 Task: Create a due date automation trigger when advanced on, on the monday after a card is due add fields with custom field "Resume" set to a date less than 1 working days ago at 11:00 AM.
Action: Mouse moved to (1154, 89)
Screenshot: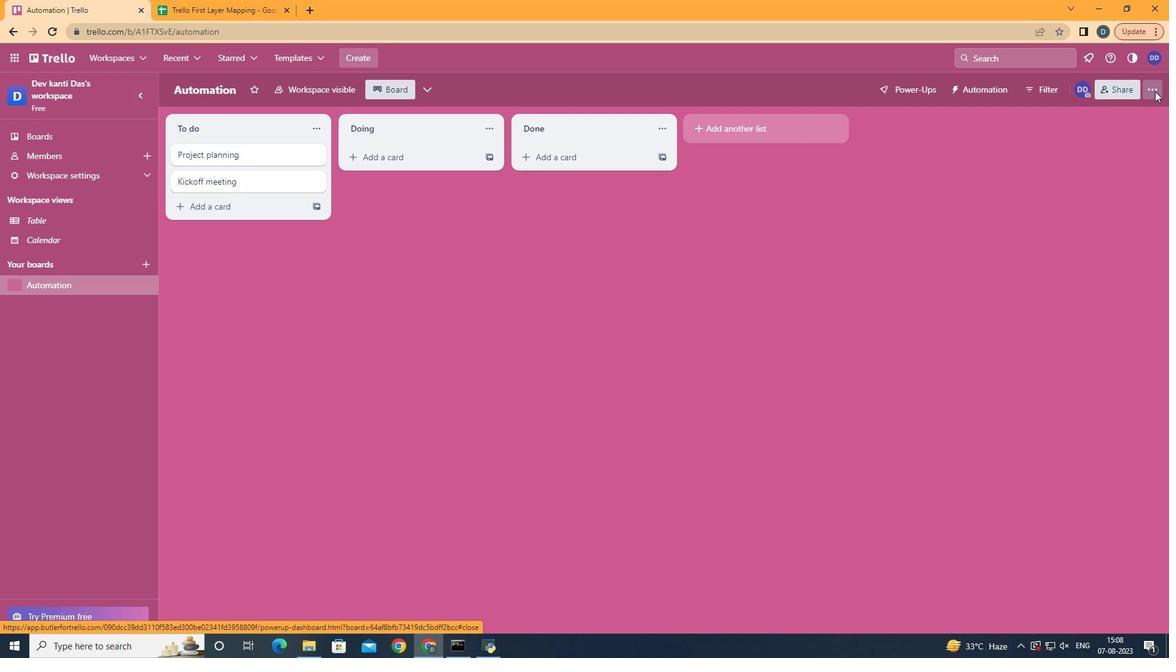 
Action: Mouse pressed left at (1154, 89)
Screenshot: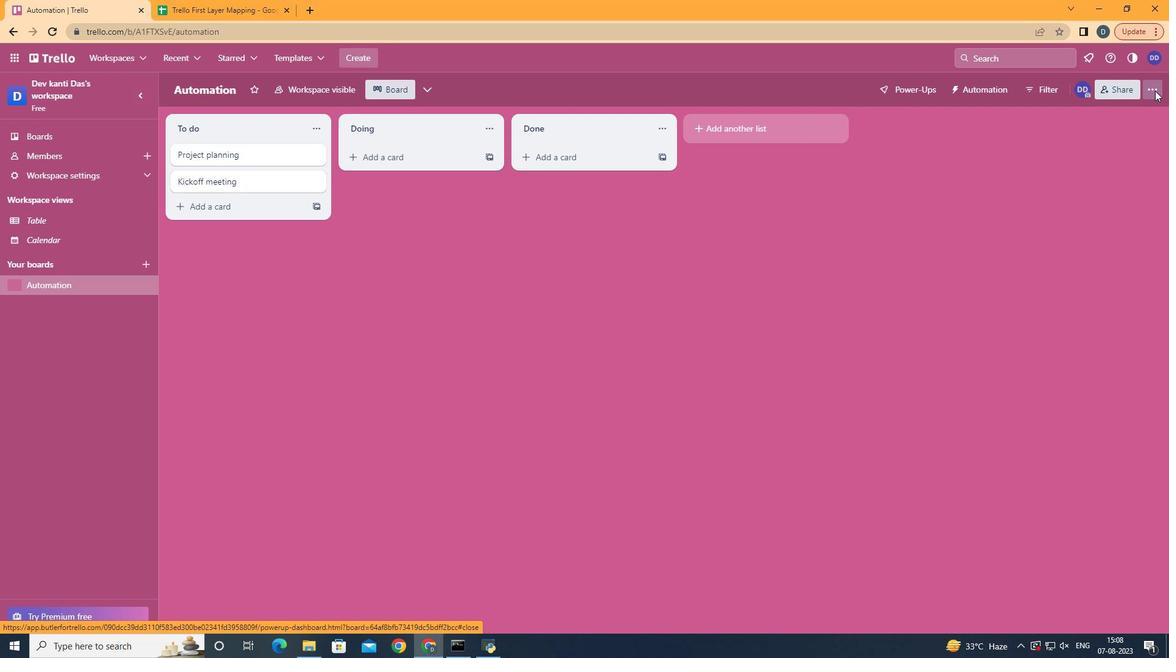 
Action: Mouse moved to (1063, 255)
Screenshot: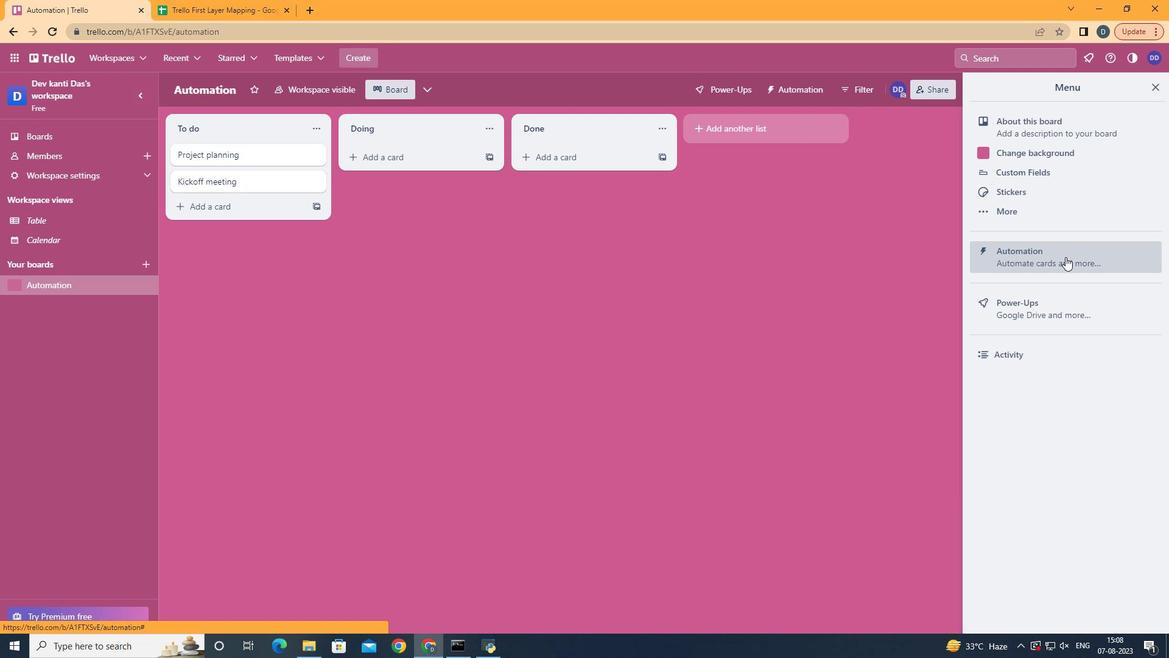 
Action: Mouse pressed left at (1063, 255)
Screenshot: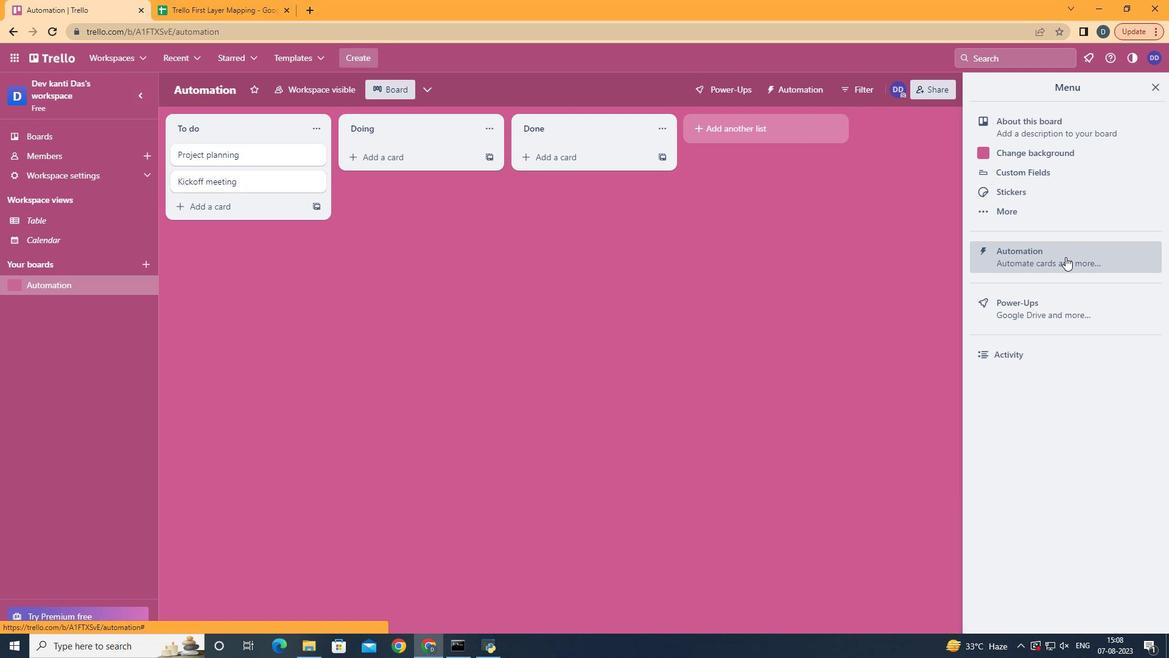 
Action: Mouse moved to (204, 241)
Screenshot: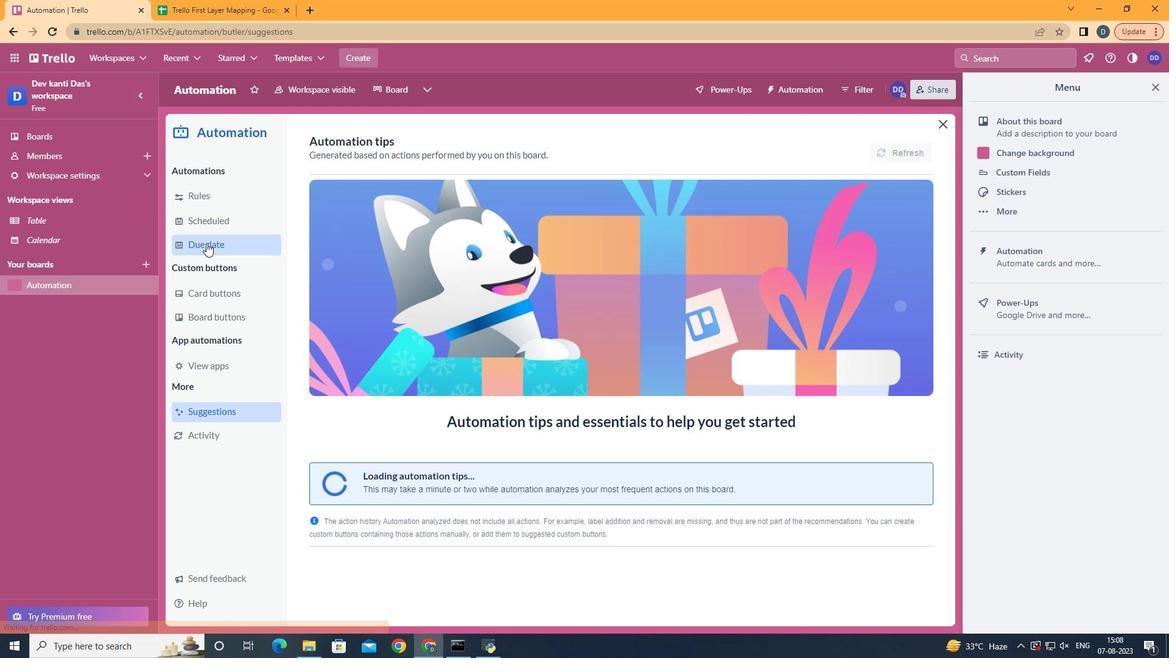 
Action: Mouse pressed left at (204, 241)
Screenshot: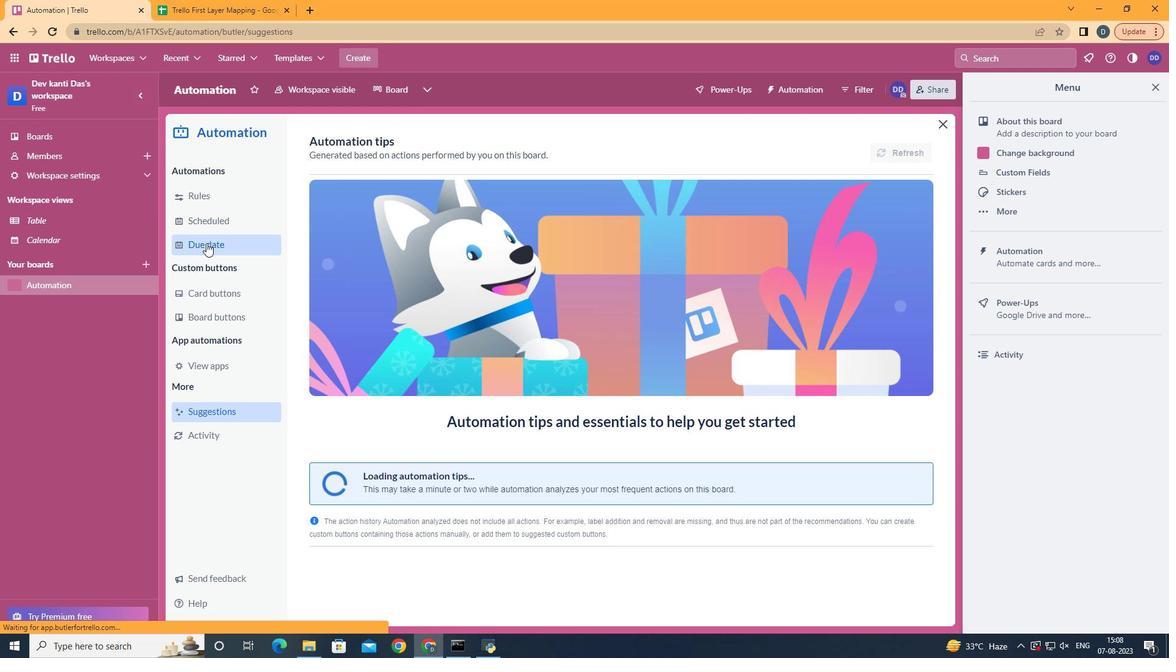 
Action: Mouse moved to (860, 143)
Screenshot: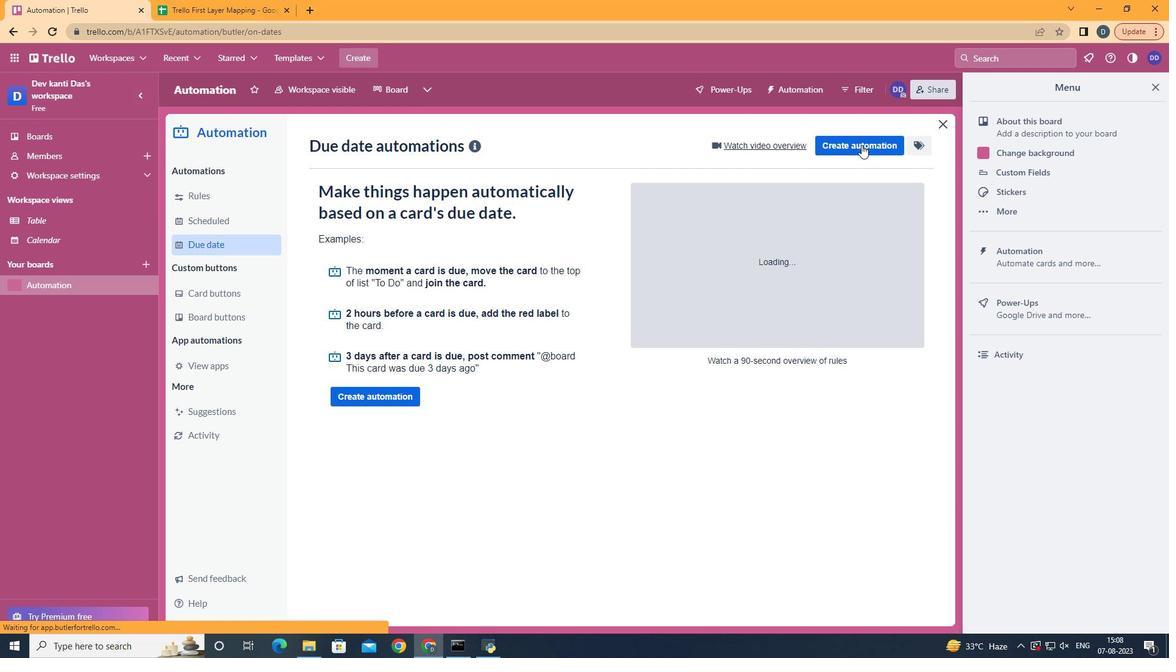 
Action: Mouse pressed left at (860, 143)
Screenshot: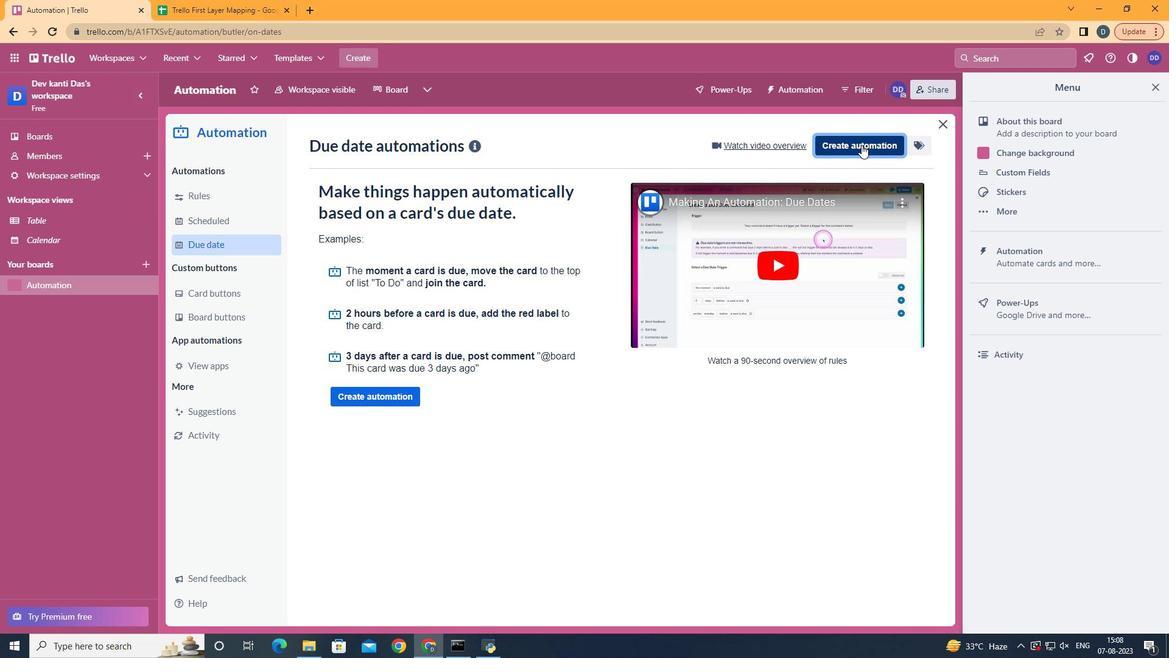 
Action: Mouse moved to (631, 247)
Screenshot: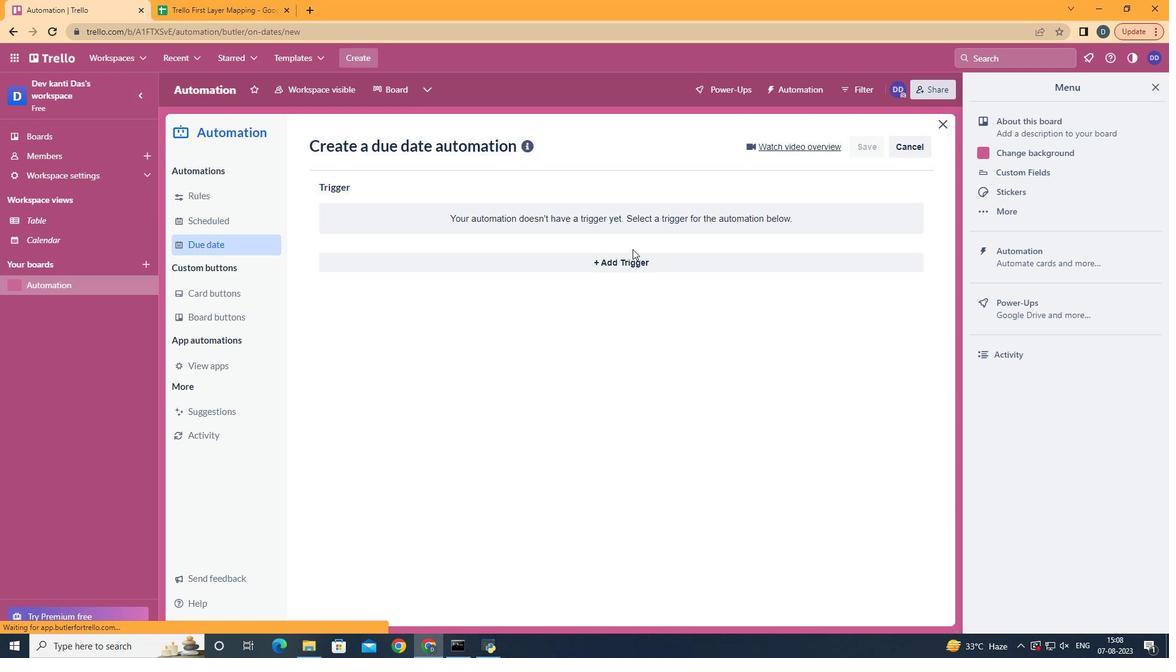 
Action: Mouse pressed left at (631, 247)
Screenshot: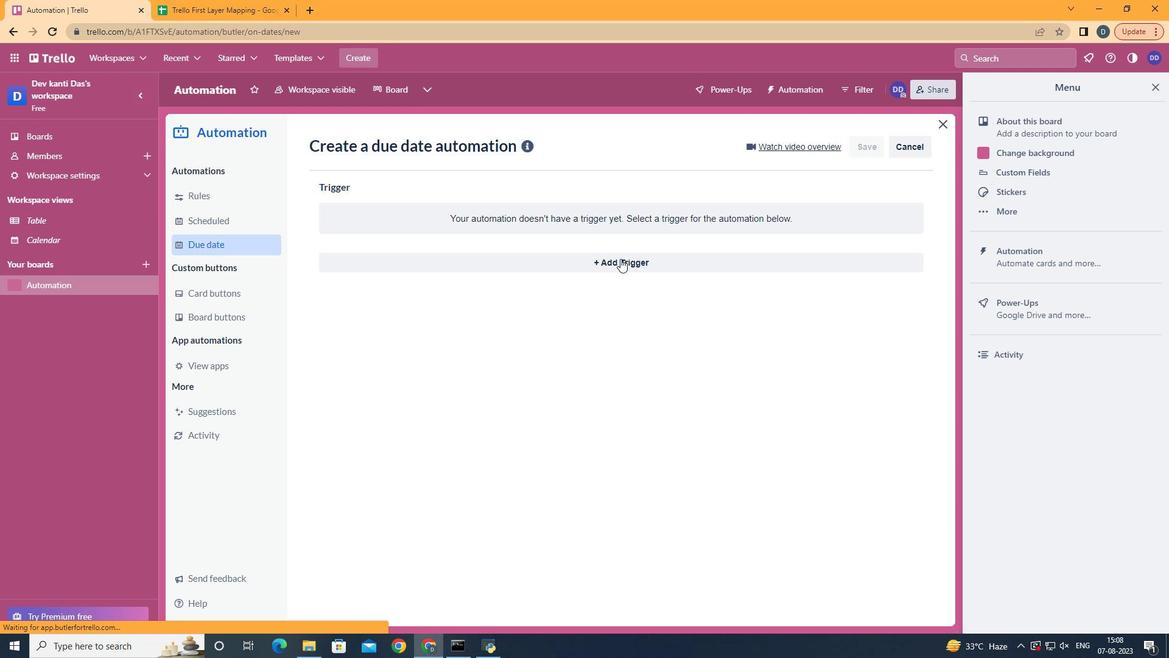 
Action: Mouse moved to (619, 258)
Screenshot: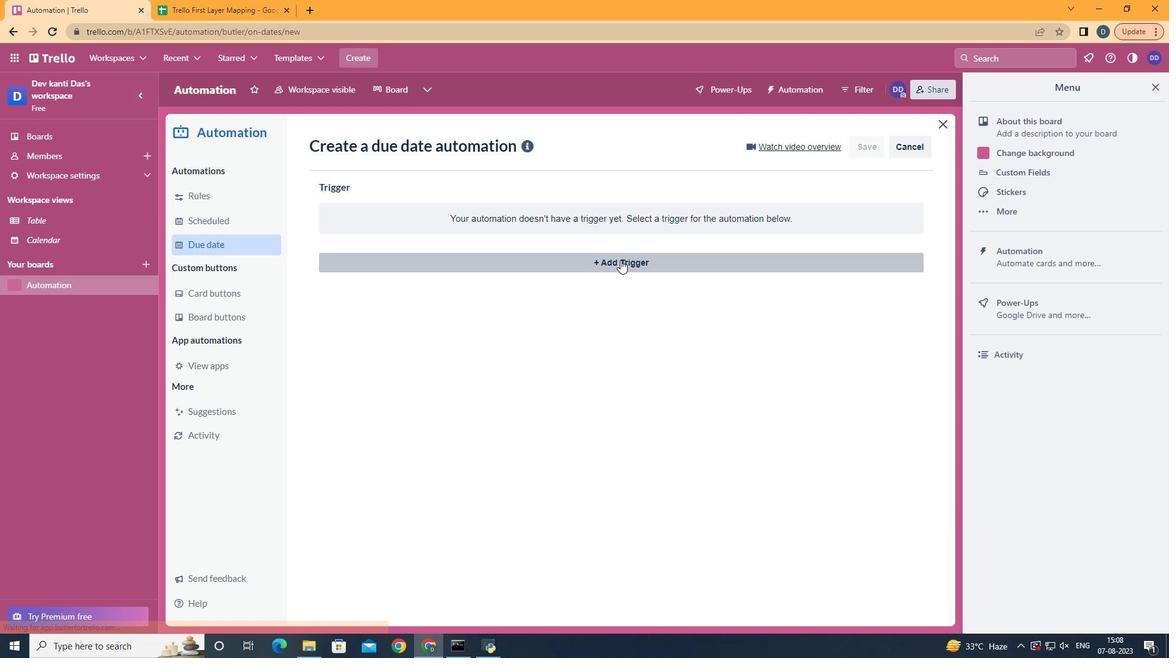 
Action: Mouse pressed left at (619, 258)
Screenshot: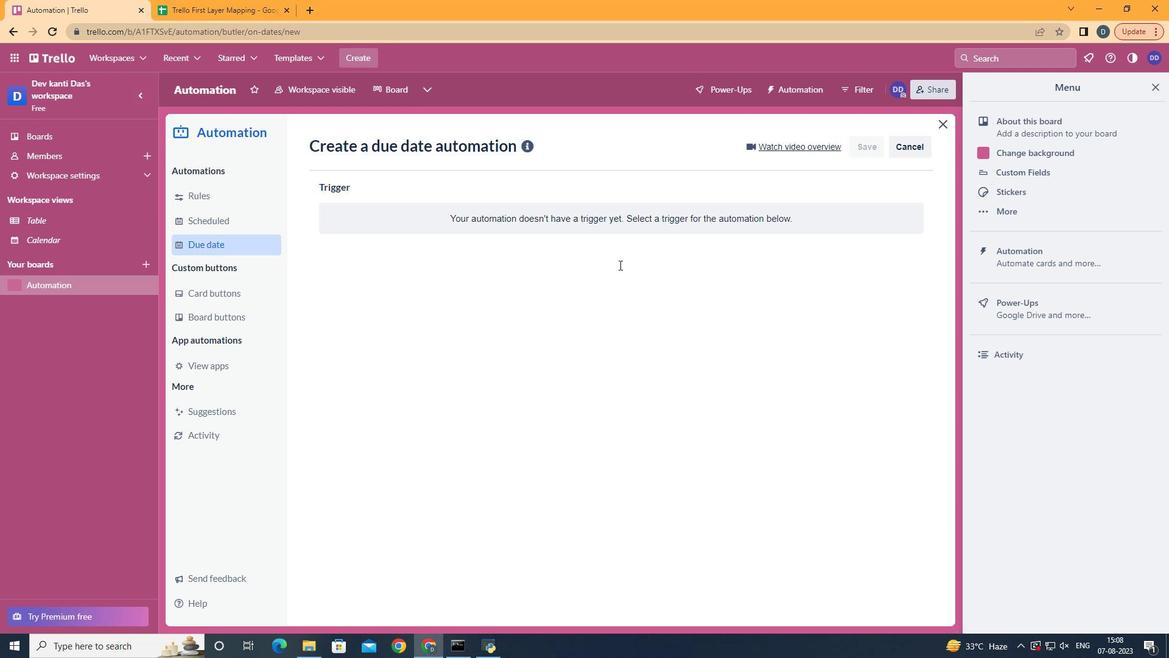 
Action: Mouse moved to (383, 315)
Screenshot: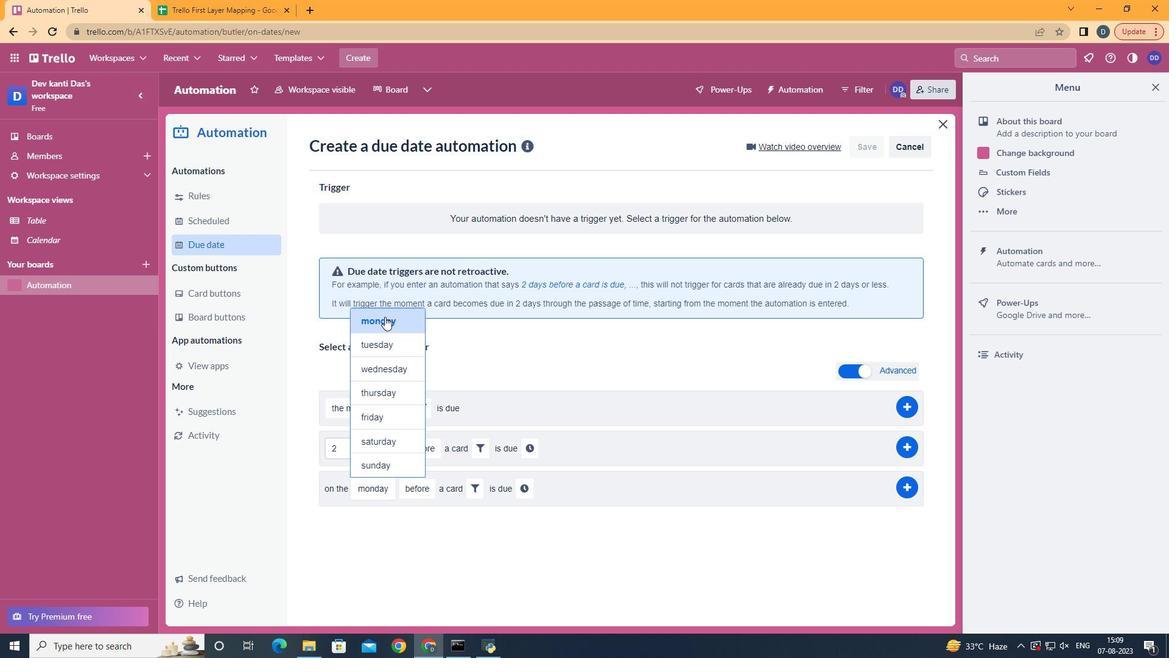
Action: Mouse pressed left at (383, 315)
Screenshot: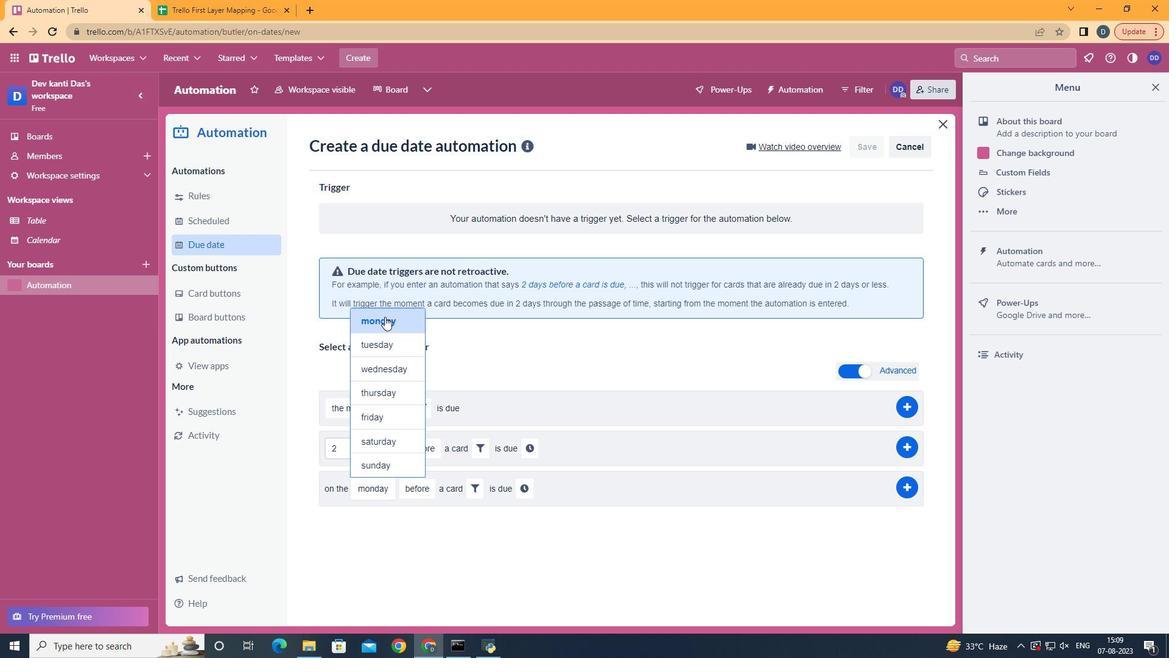 
Action: Mouse moved to (421, 528)
Screenshot: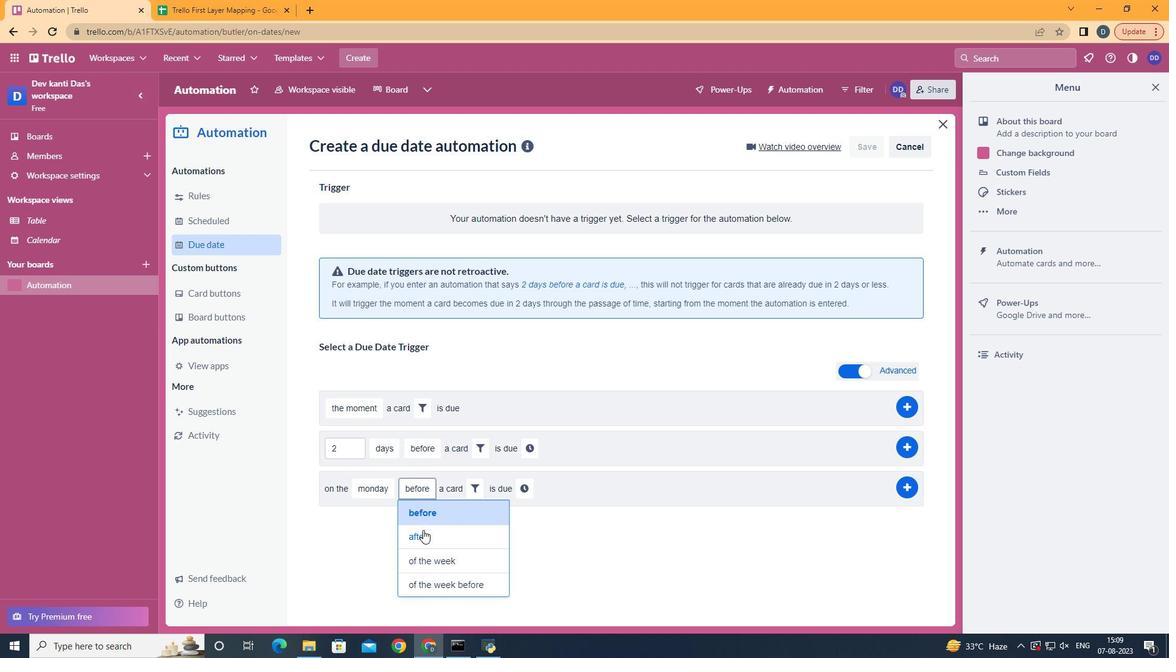
Action: Mouse pressed left at (421, 528)
Screenshot: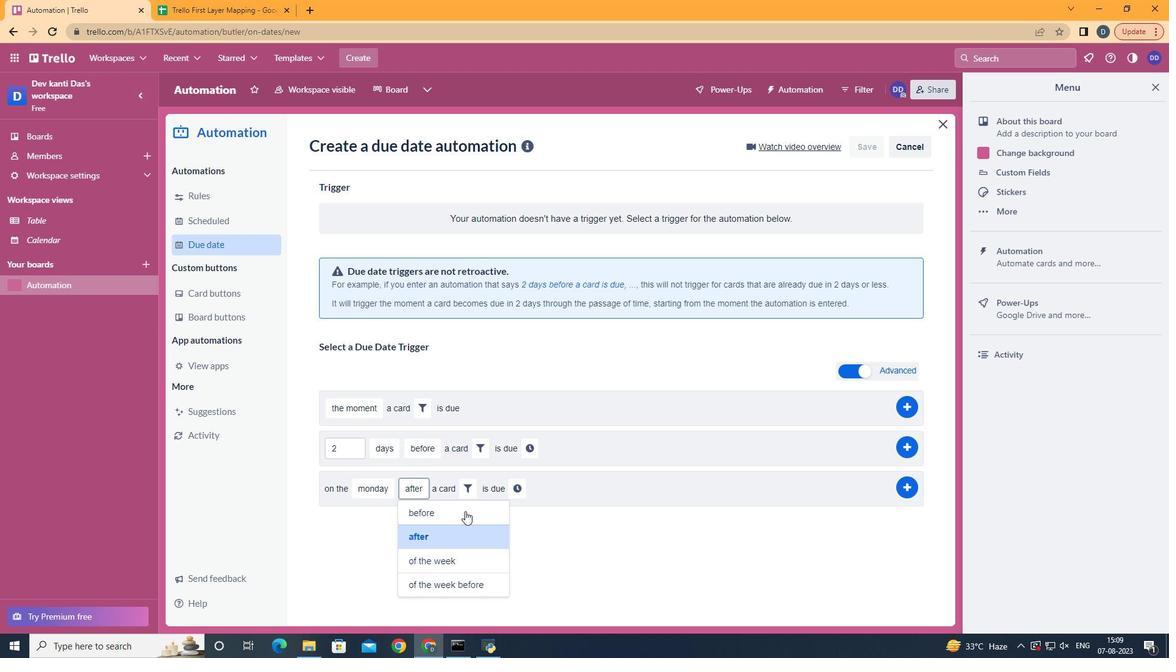 
Action: Mouse moved to (473, 495)
Screenshot: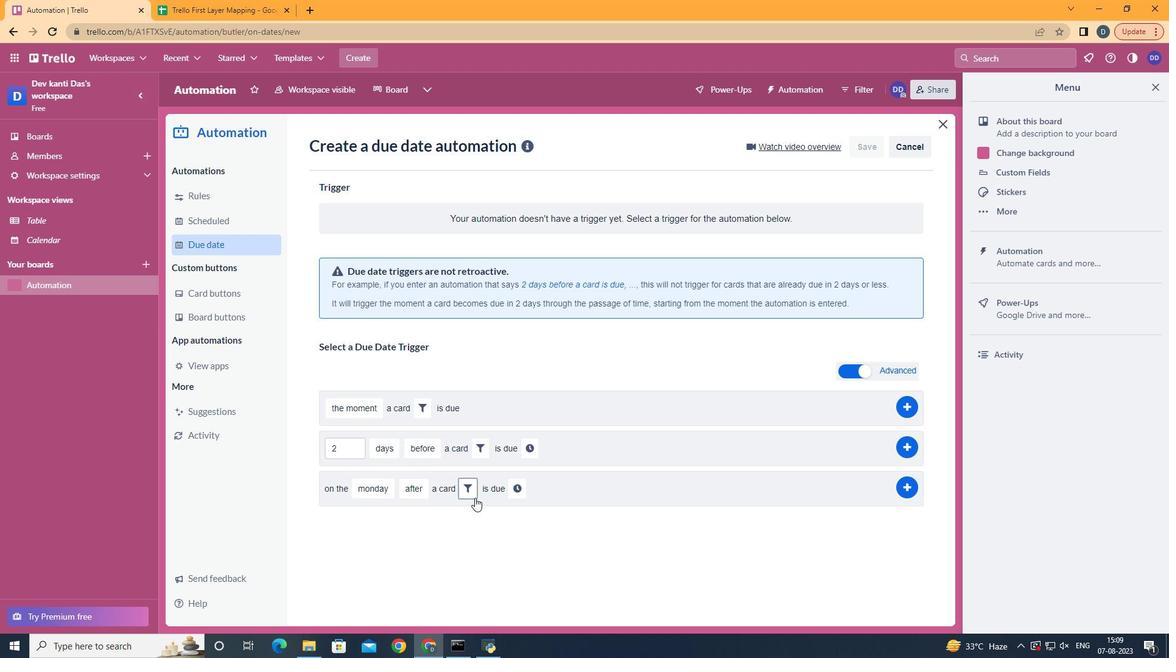 
Action: Mouse pressed left at (473, 495)
Screenshot: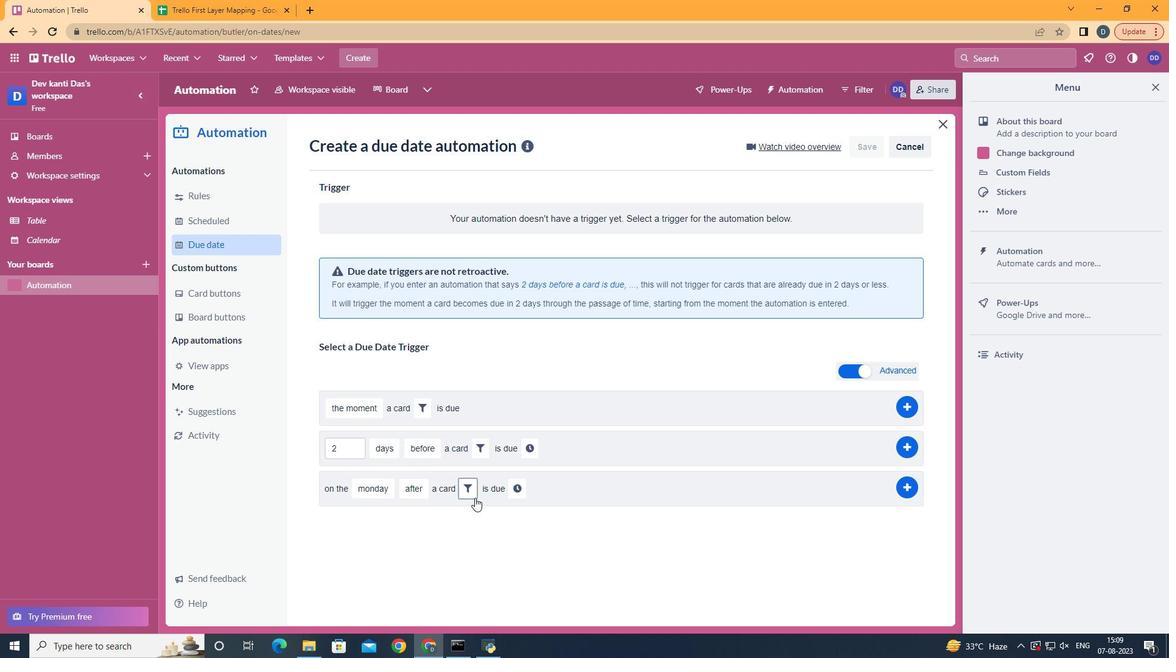 
Action: Mouse moved to (663, 524)
Screenshot: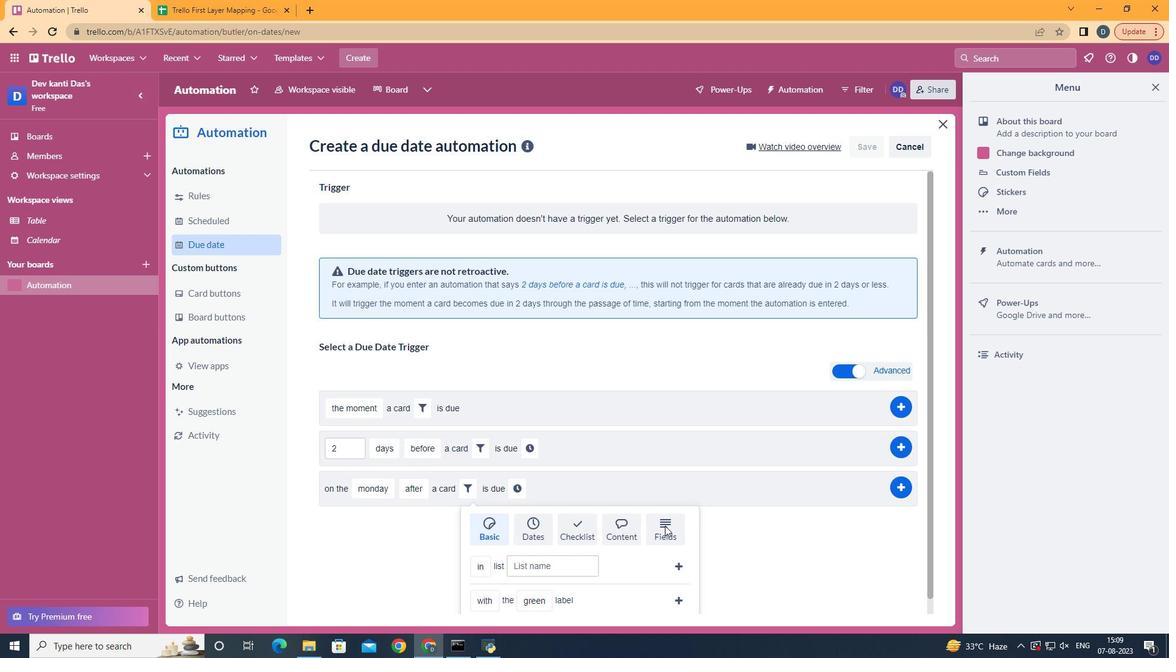 
Action: Mouse pressed left at (663, 524)
Screenshot: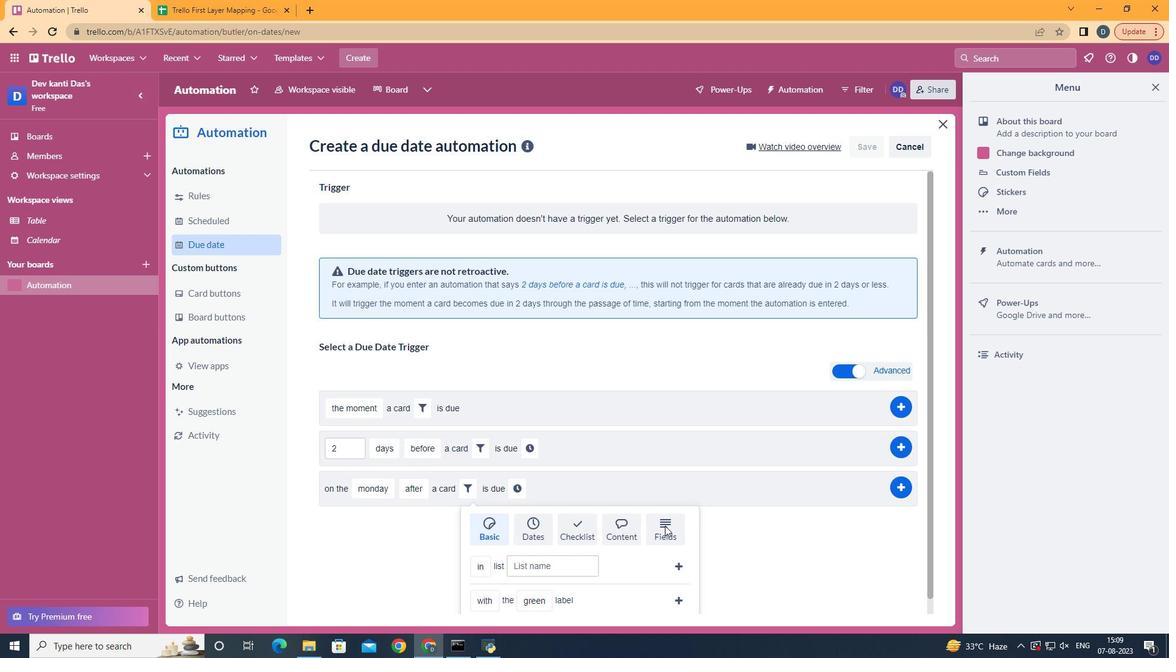 
Action: Mouse scrolled (663, 523) with delta (0, 0)
Screenshot: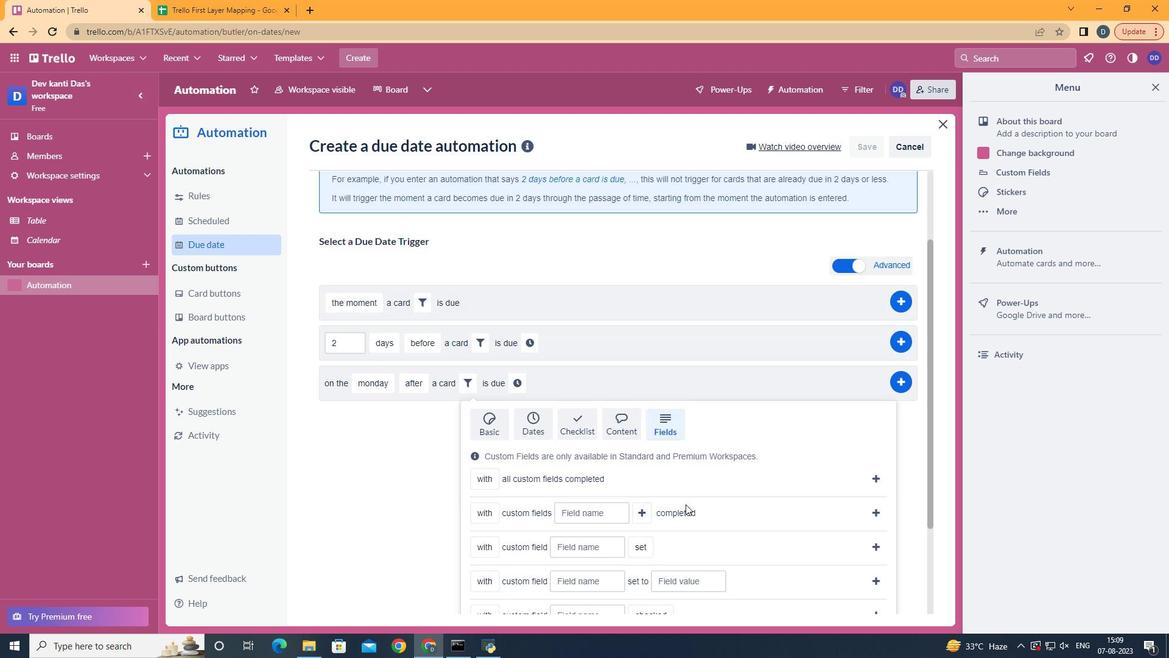 
Action: Mouse scrolled (663, 523) with delta (0, 0)
Screenshot: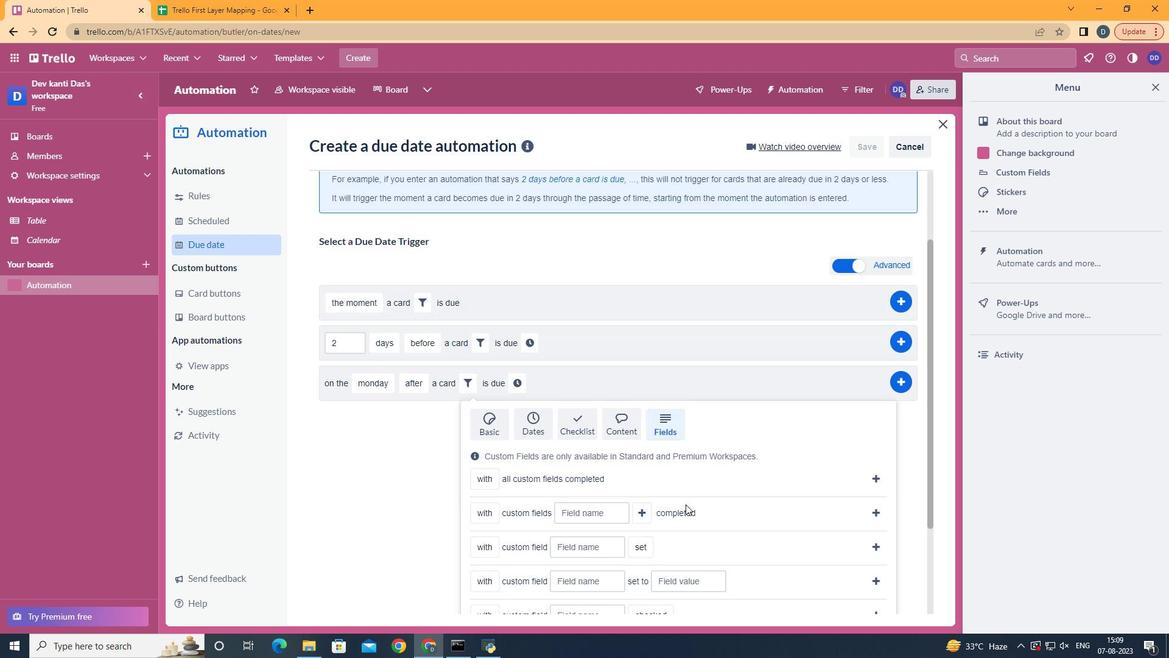 
Action: Mouse scrolled (663, 523) with delta (0, 0)
Screenshot: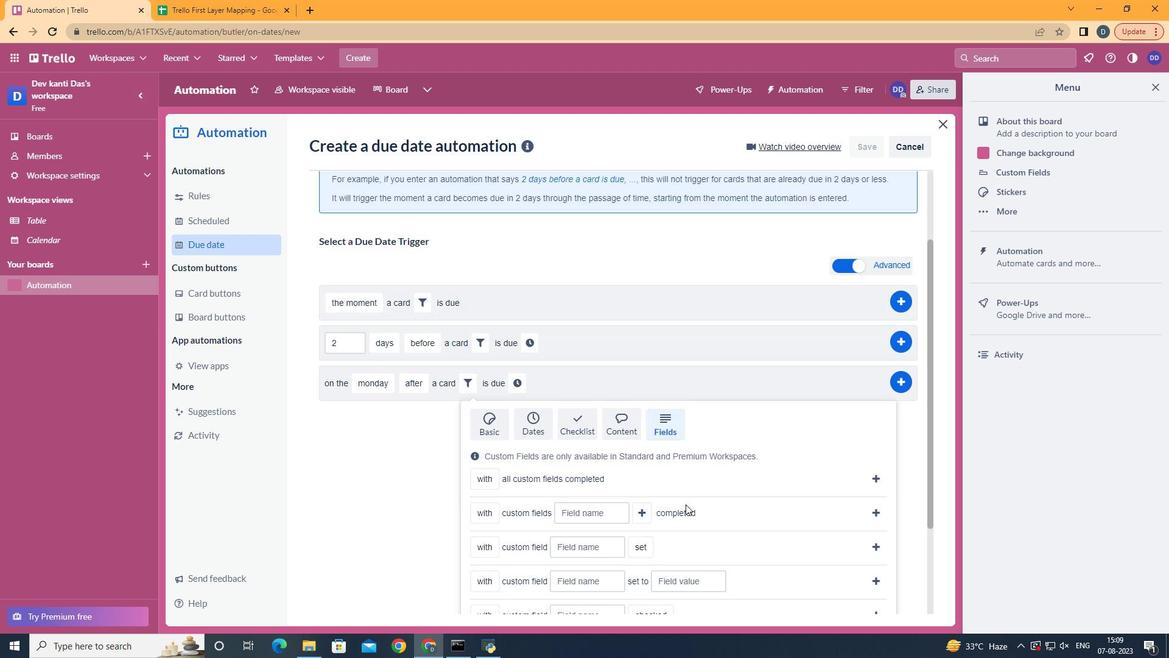 
Action: Mouse scrolled (663, 523) with delta (0, 0)
Screenshot: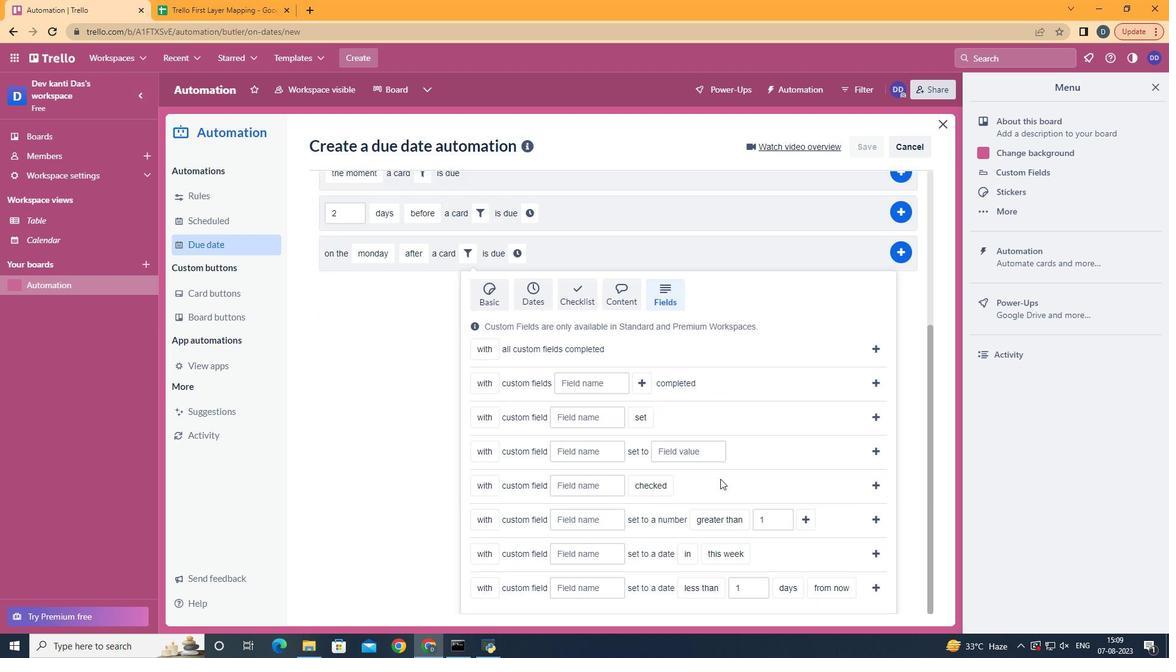 
Action: Mouse scrolled (663, 523) with delta (0, 0)
Screenshot: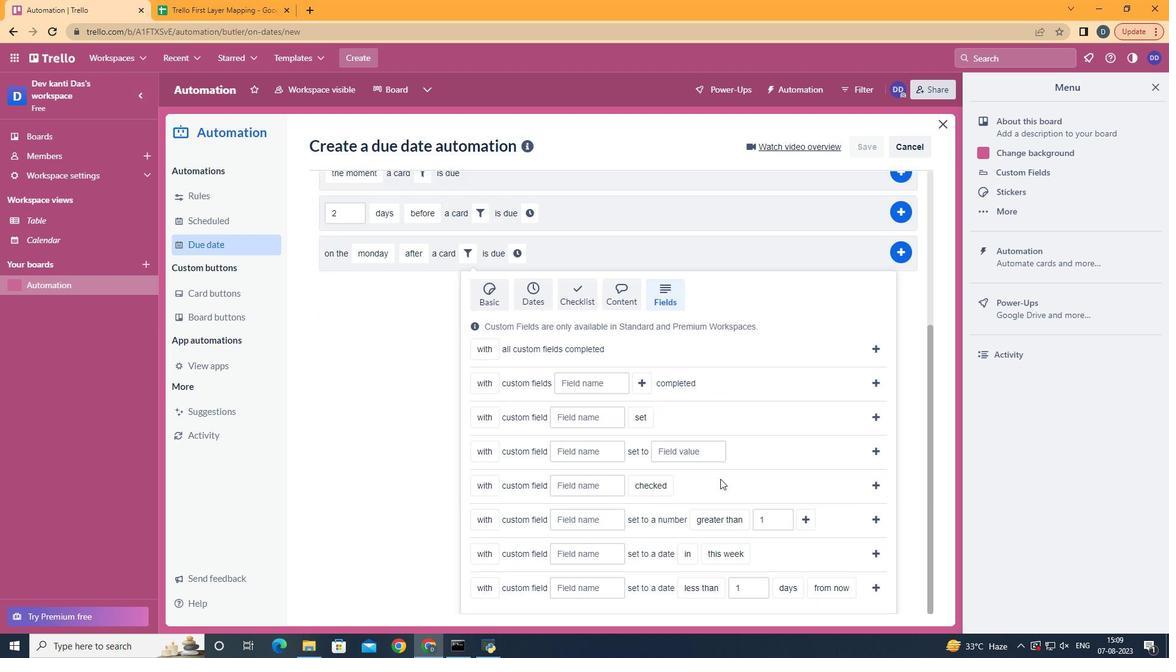 
Action: Mouse scrolled (663, 523) with delta (0, 0)
Screenshot: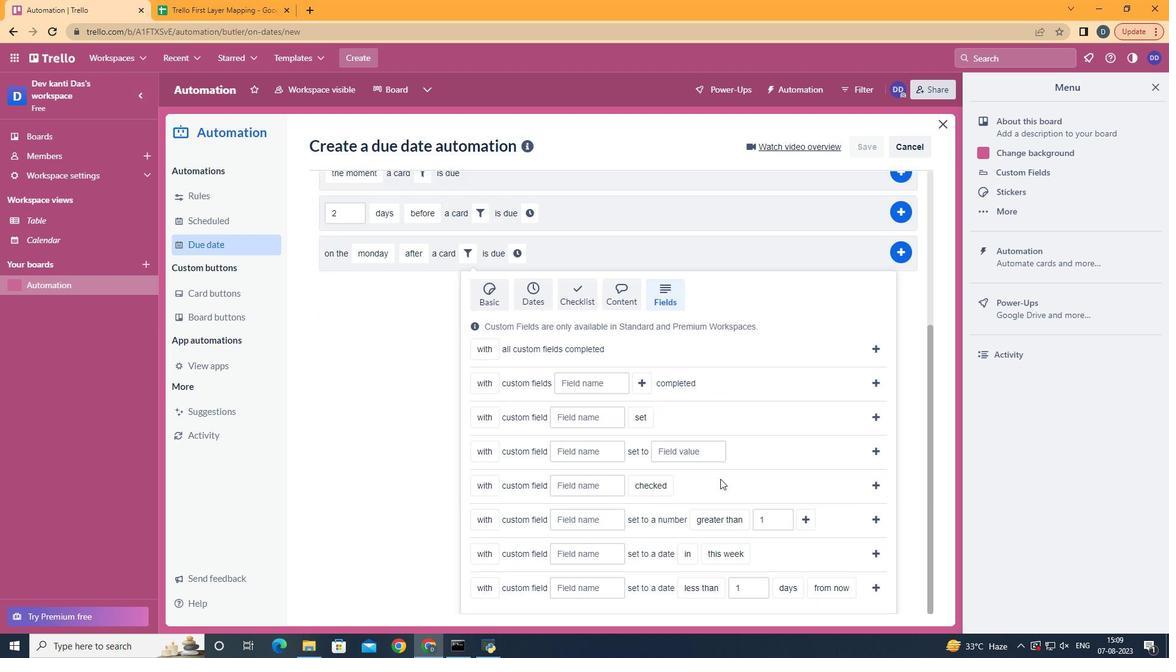 
Action: Mouse moved to (495, 537)
Screenshot: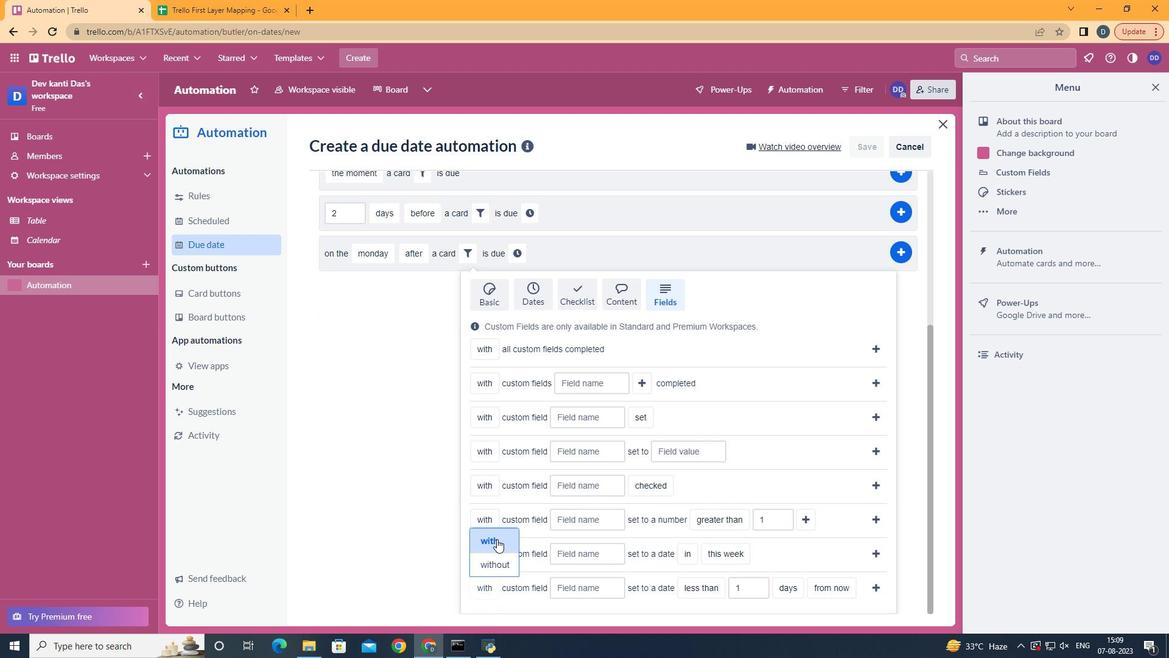 
Action: Mouse pressed left at (495, 537)
Screenshot: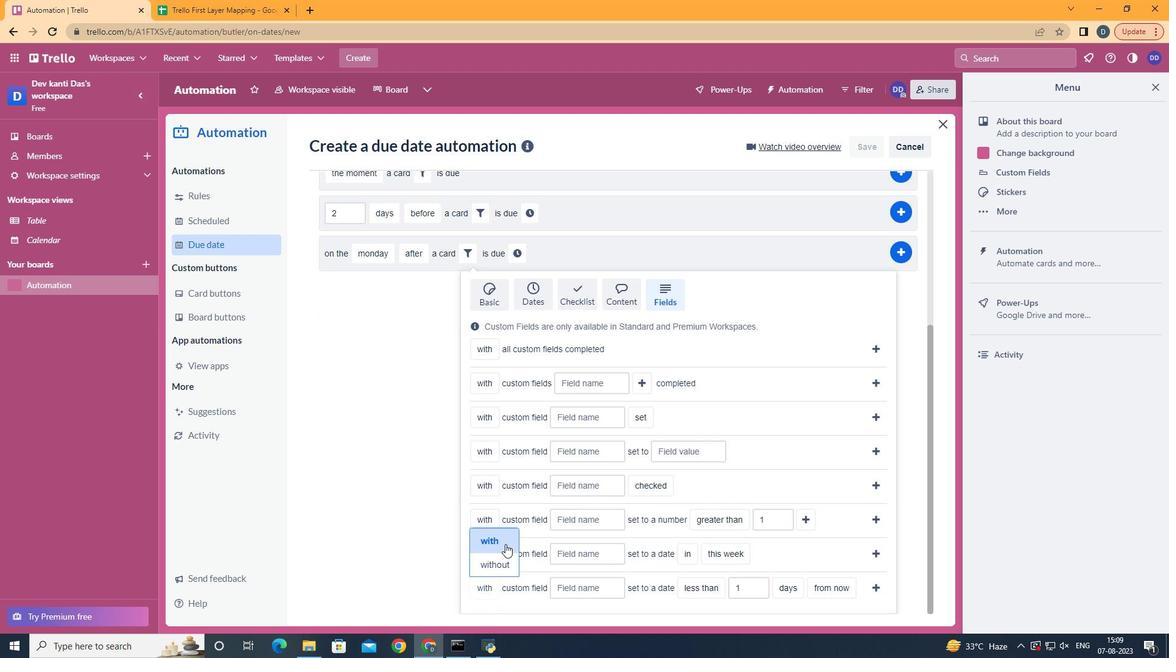 
Action: Mouse moved to (570, 594)
Screenshot: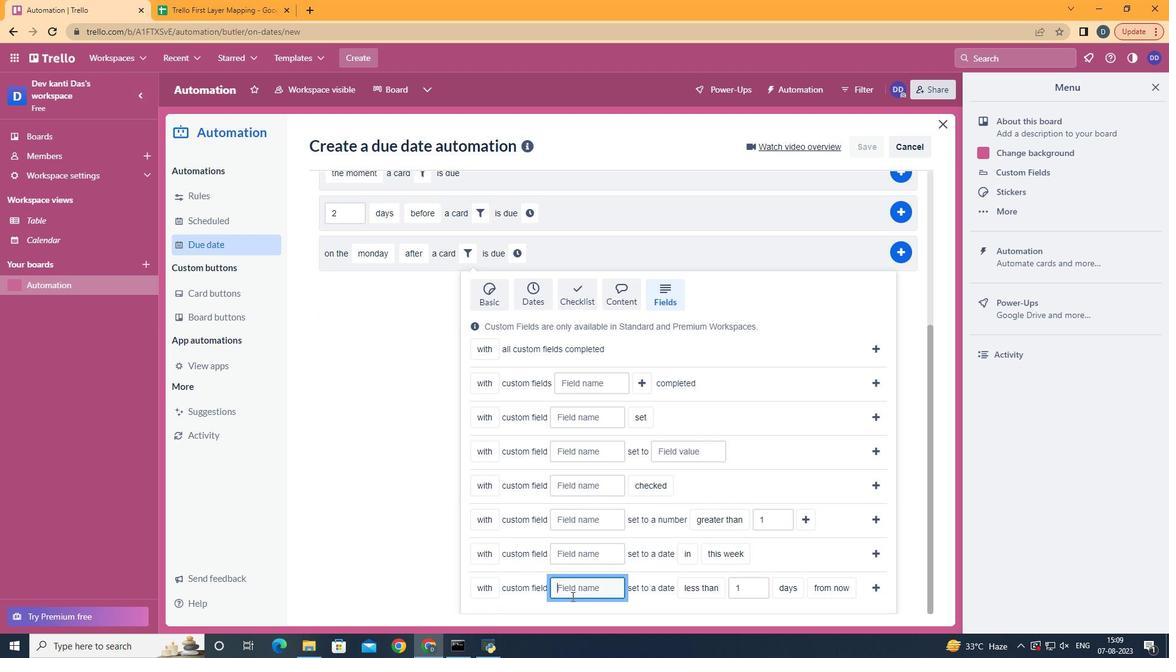 
Action: Mouse pressed left at (570, 594)
Screenshot: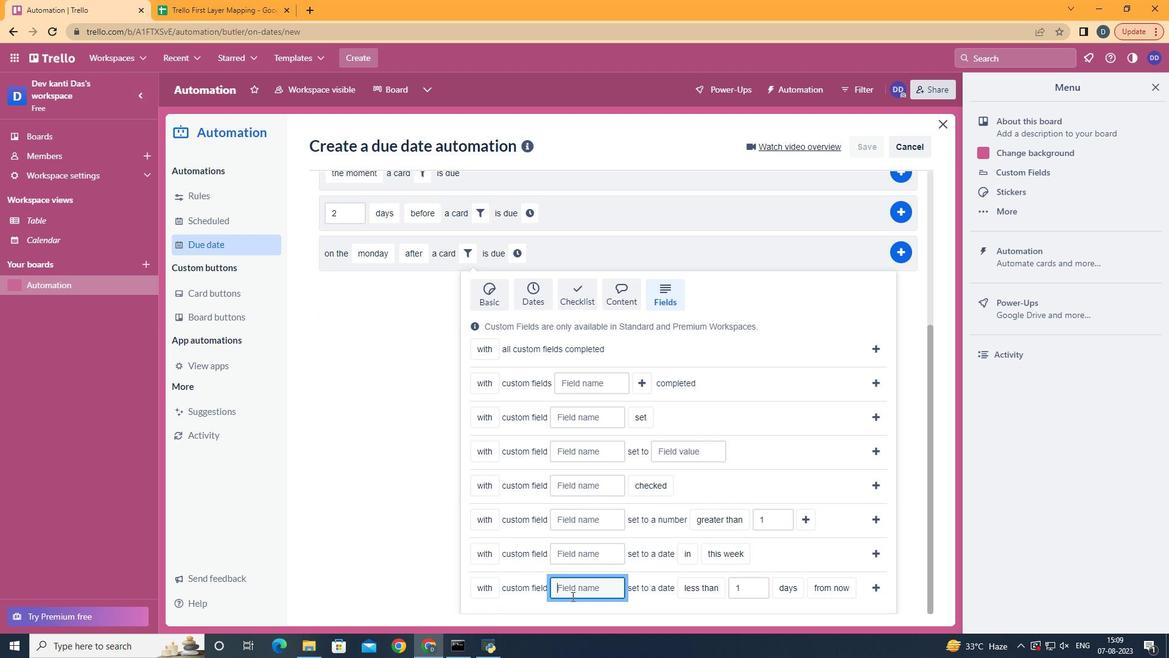 
Action: Key pressed <Key.shift>Resume
Screenshot: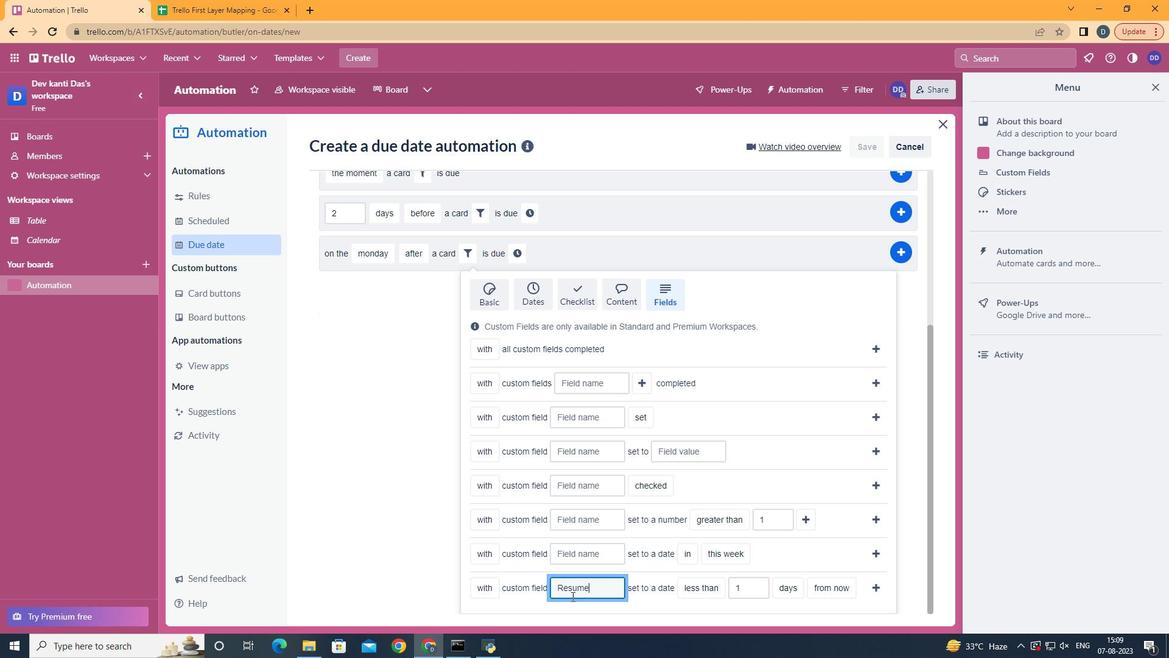 
Action: Mouse moved to (719, 495)
Screenshot: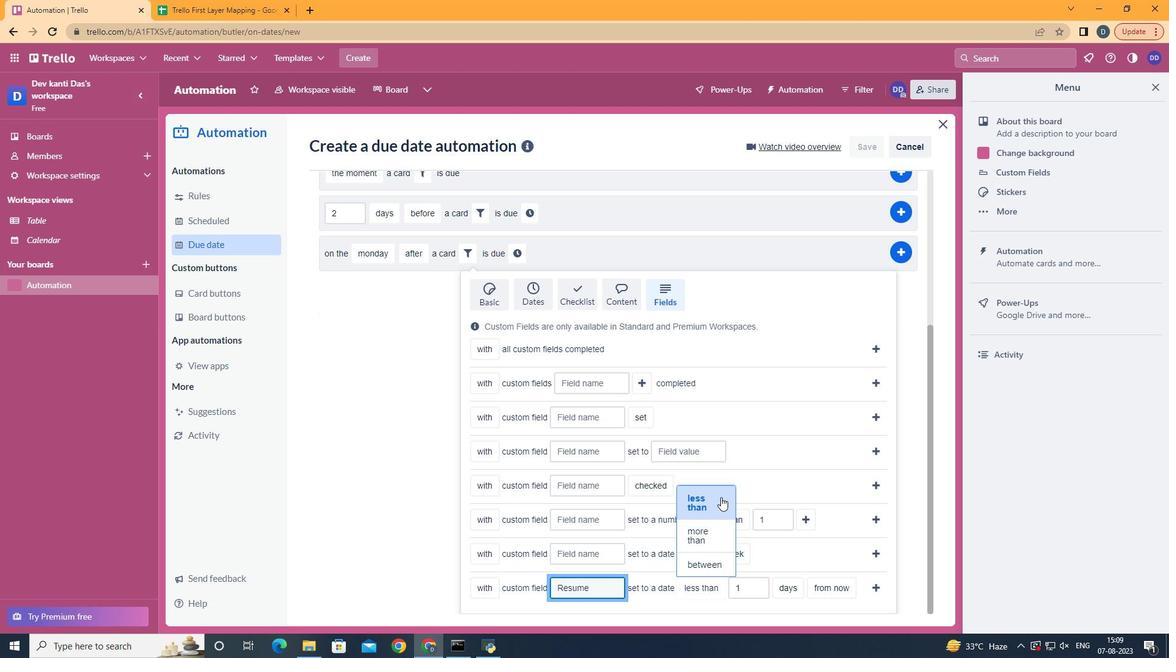 
Action: Mouse pressed left at (719, 495)
Screenshot: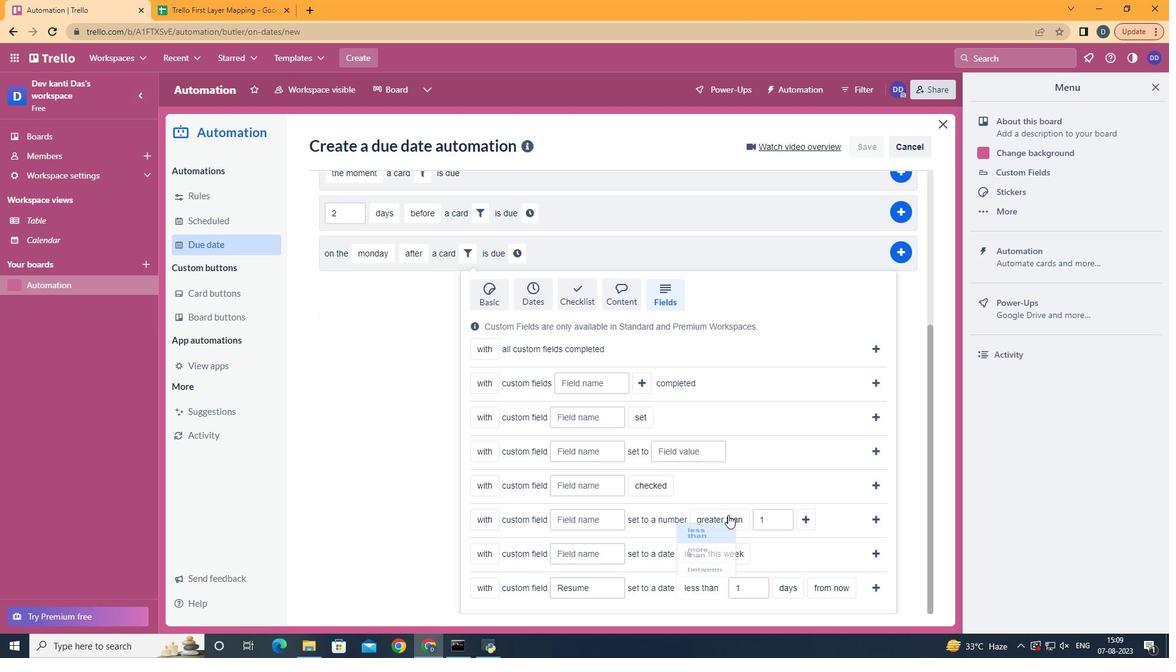 
Action: Mouse moved to (796, 564)
Screenshot: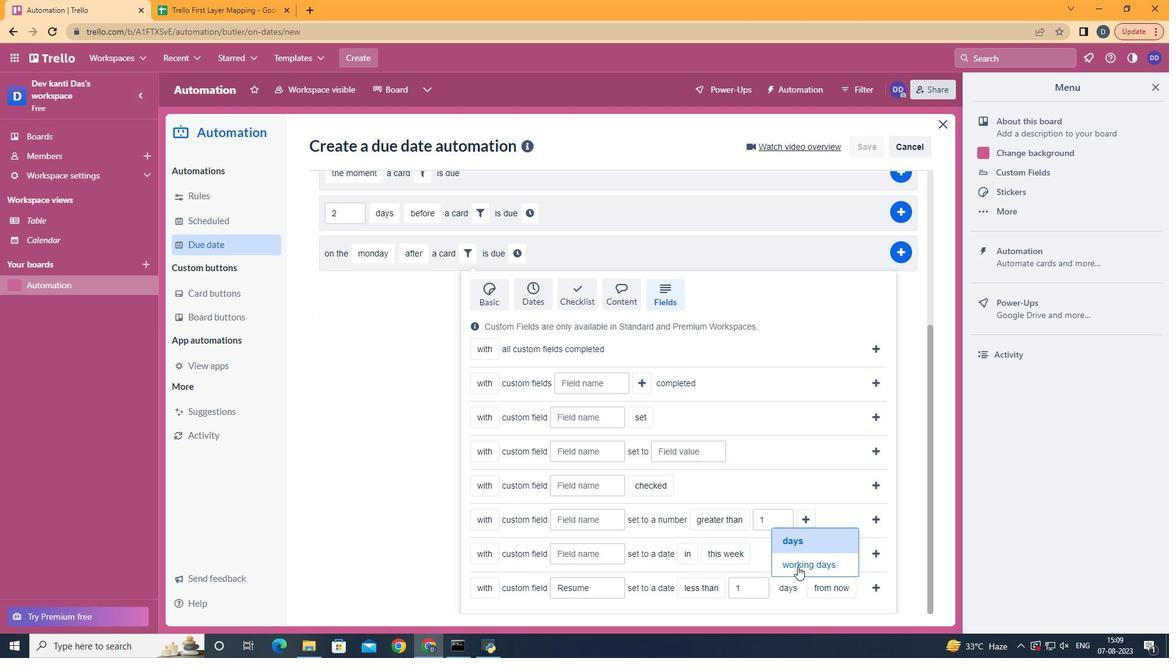 
Action: Mouse pressed left at (796, 564)
Screenshot: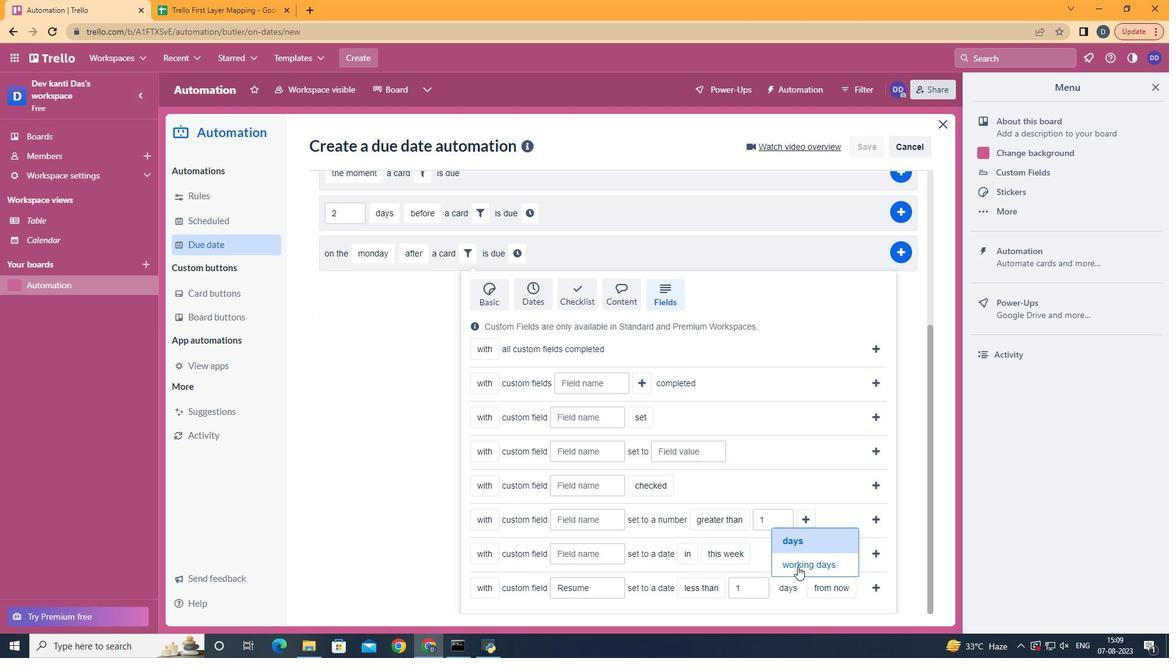 
Action: Mouse moved to (736, 577)
Screenshot: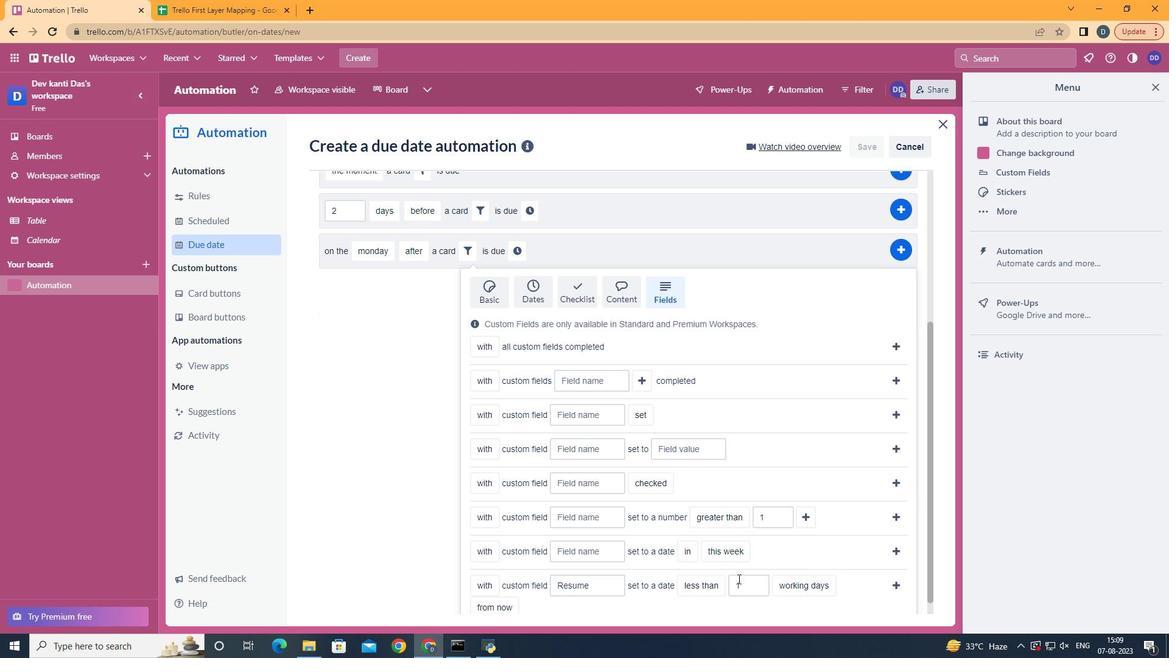 
Action: Mouse scrolled (736, 576) with delta (0, 0)
Screenshot: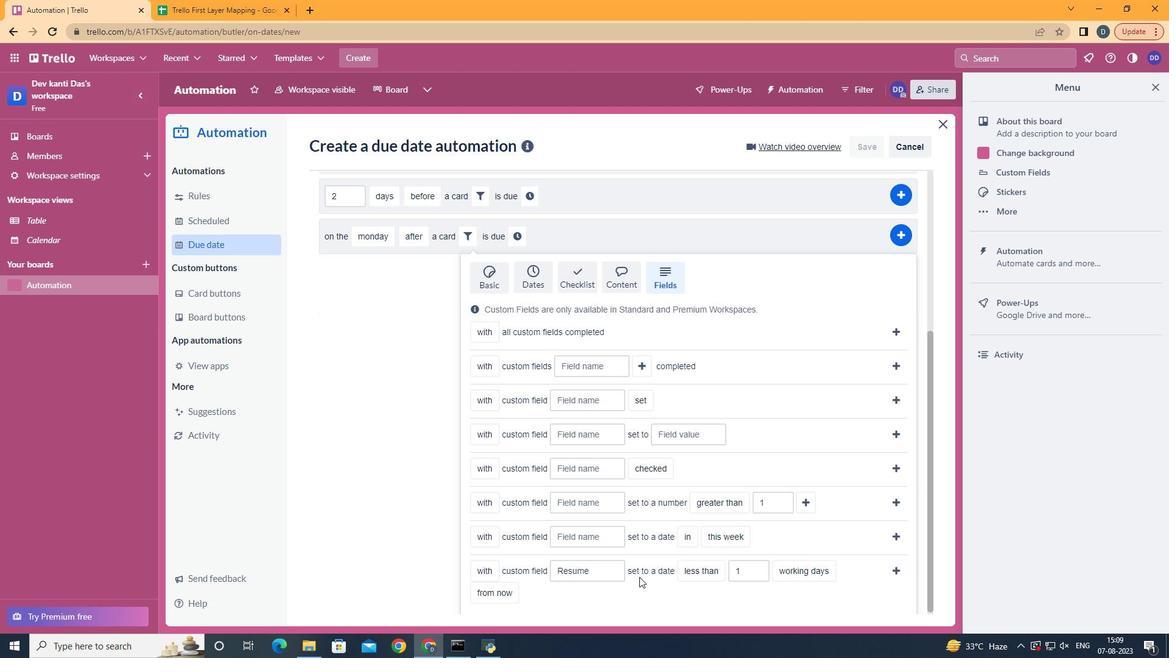 
Action: Mouse scrolled (736, 576) with delta (0, 0)
Screenshot: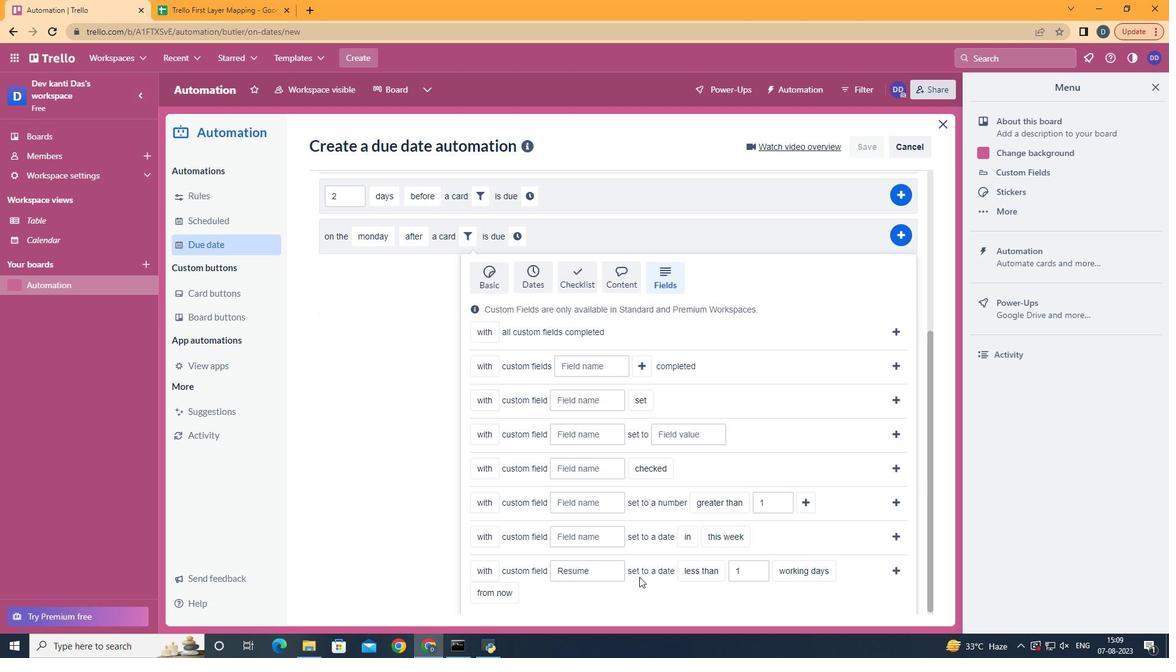 
Action: Mouse scrolled (736, 576) with delta (0, 0)
Screenshot: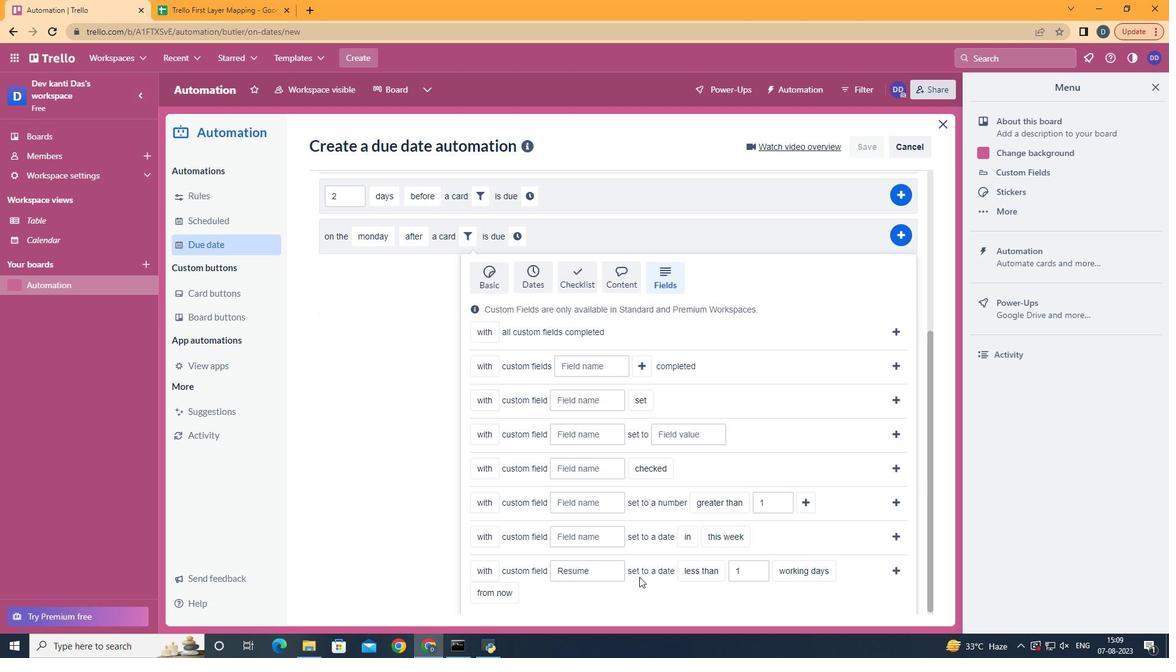 
Action: Mouse moved to (511, 567)
Screenshot: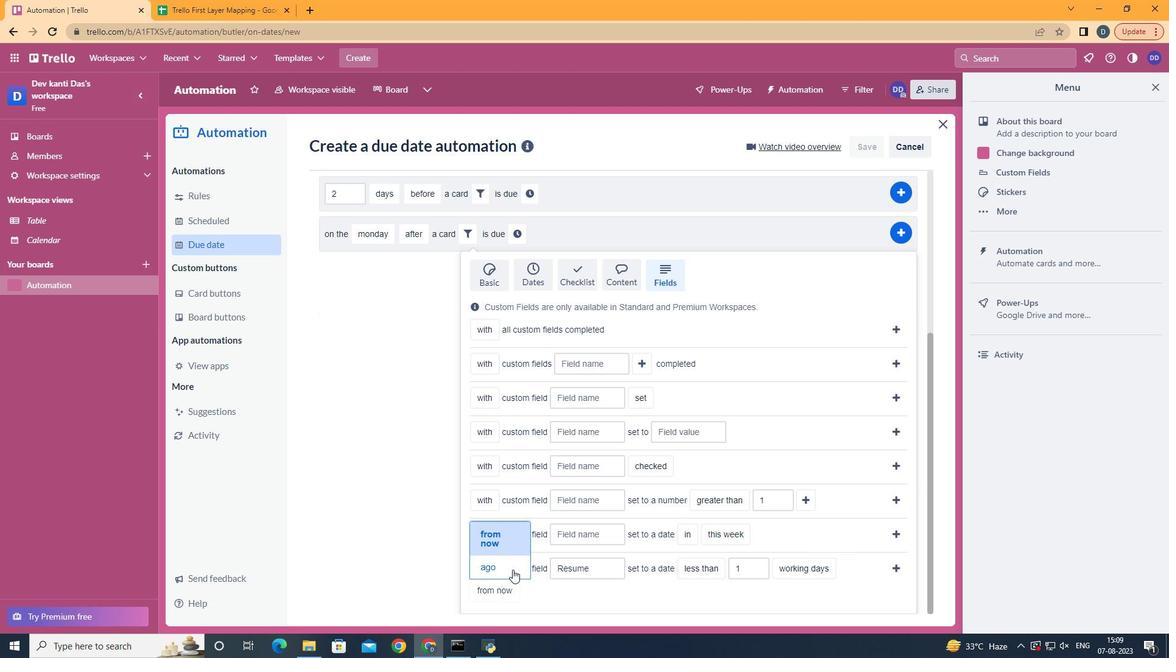 
Action: Mouse pressed left at (511, 567)
Screenshot: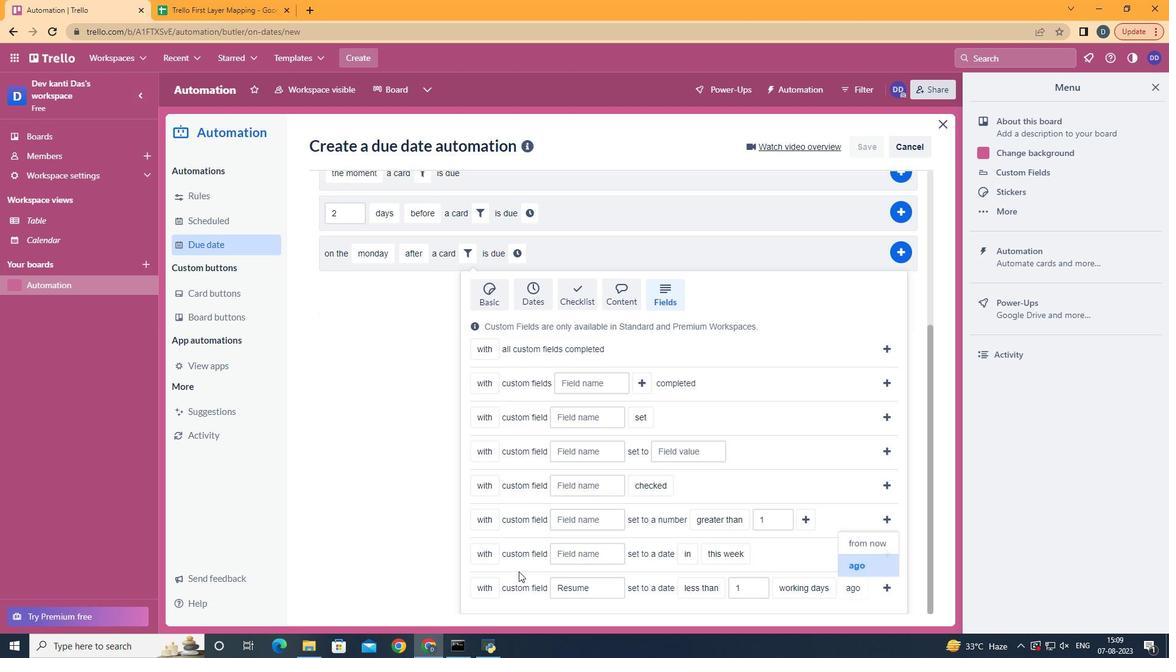 
Action: Mouse moved to (887, 586)
Screenshot: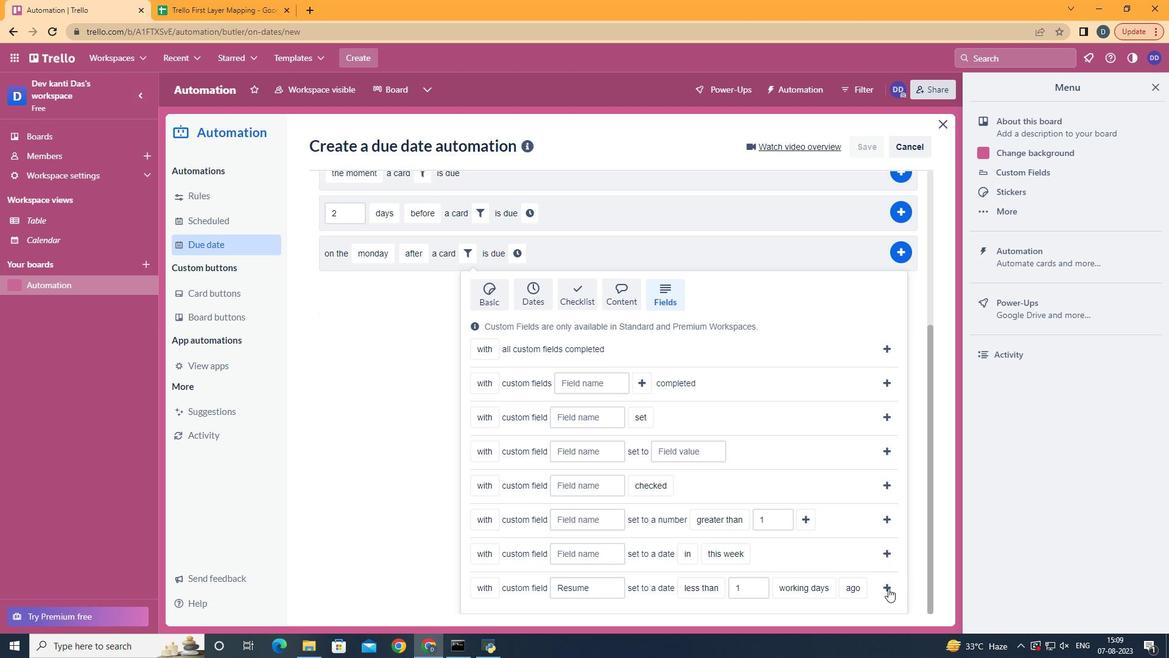
Action: Mouse pressed left at (887, 586)
Screenshot: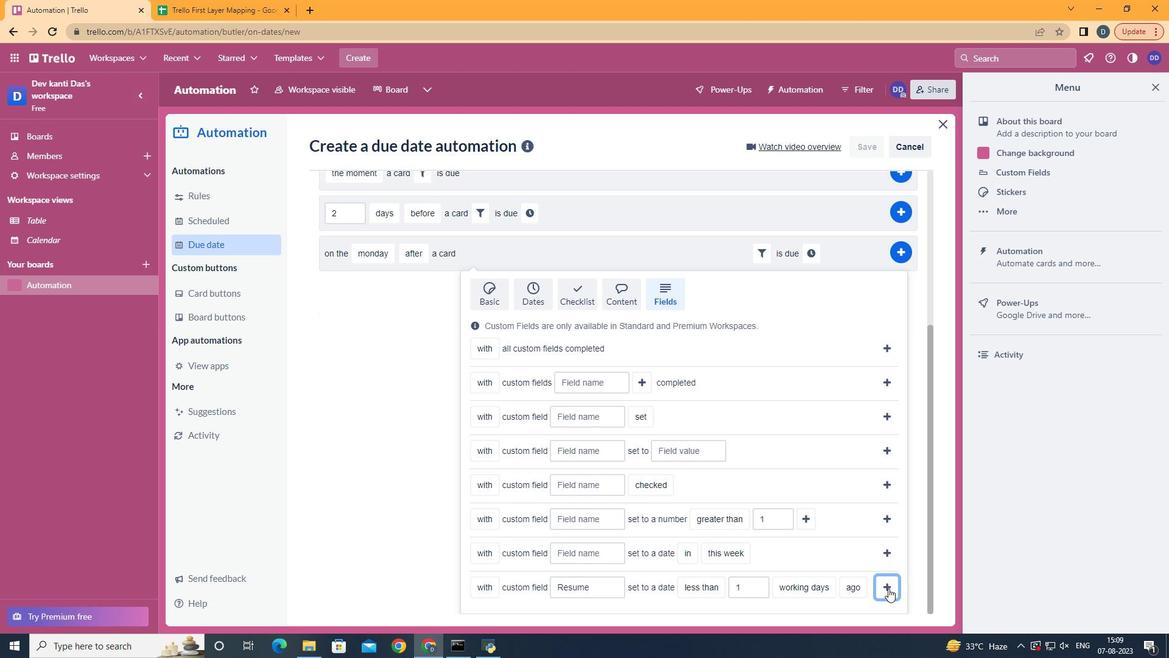 
Action: Mouse moved to (814, 486)
Screenshot: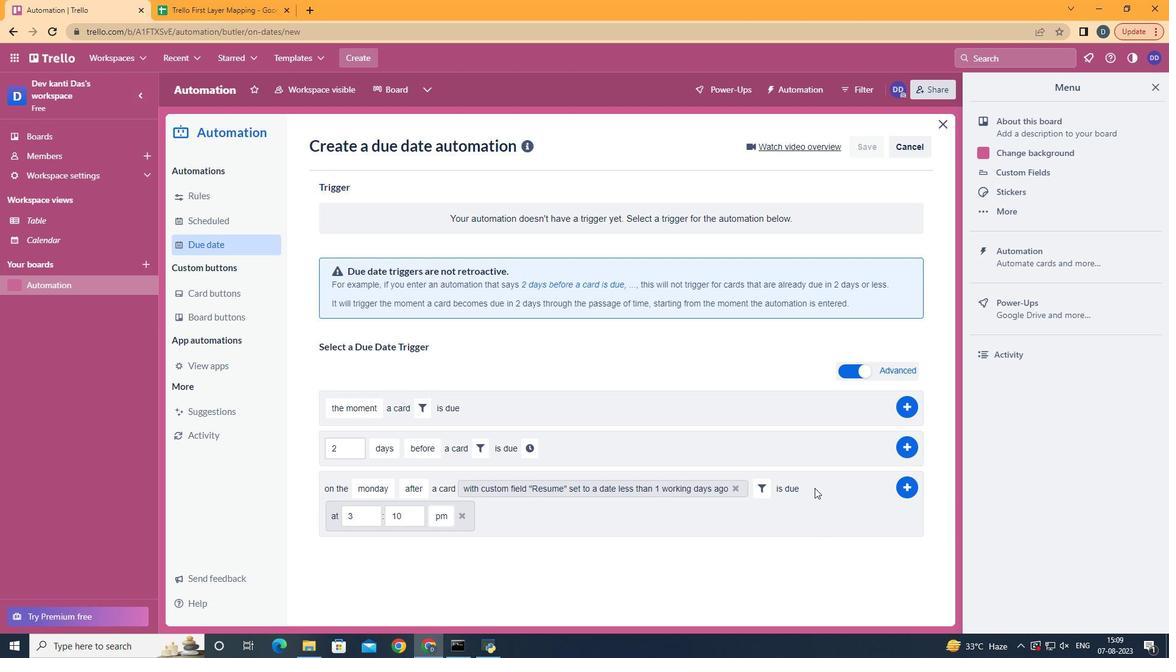 
Action: Mouse pressed left at (814, 486)
Screenshot: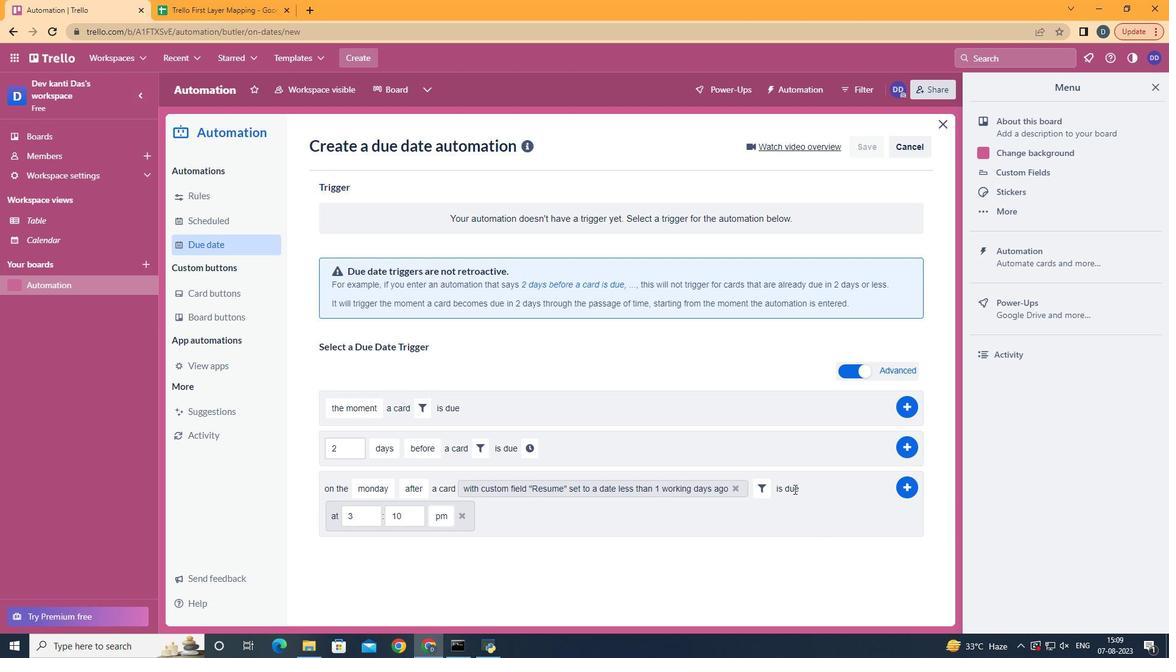 
Action: Mouse moved to (371, 517)
Screenshot: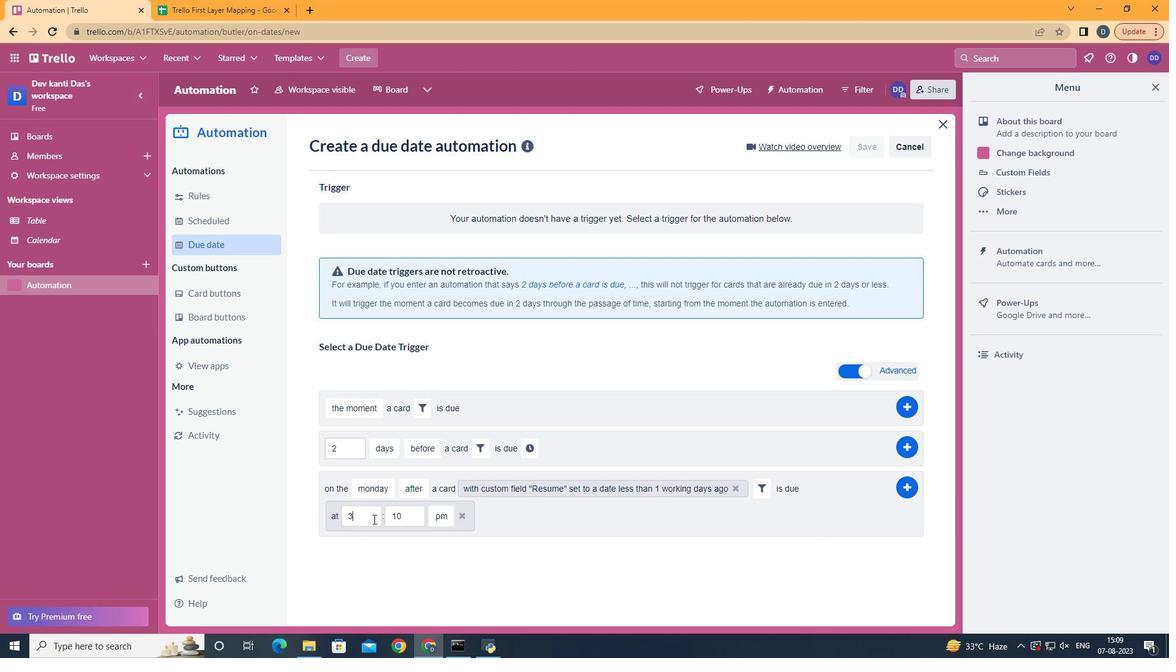 
Action: Mouse pressed left at (371, 517)
Screenshot: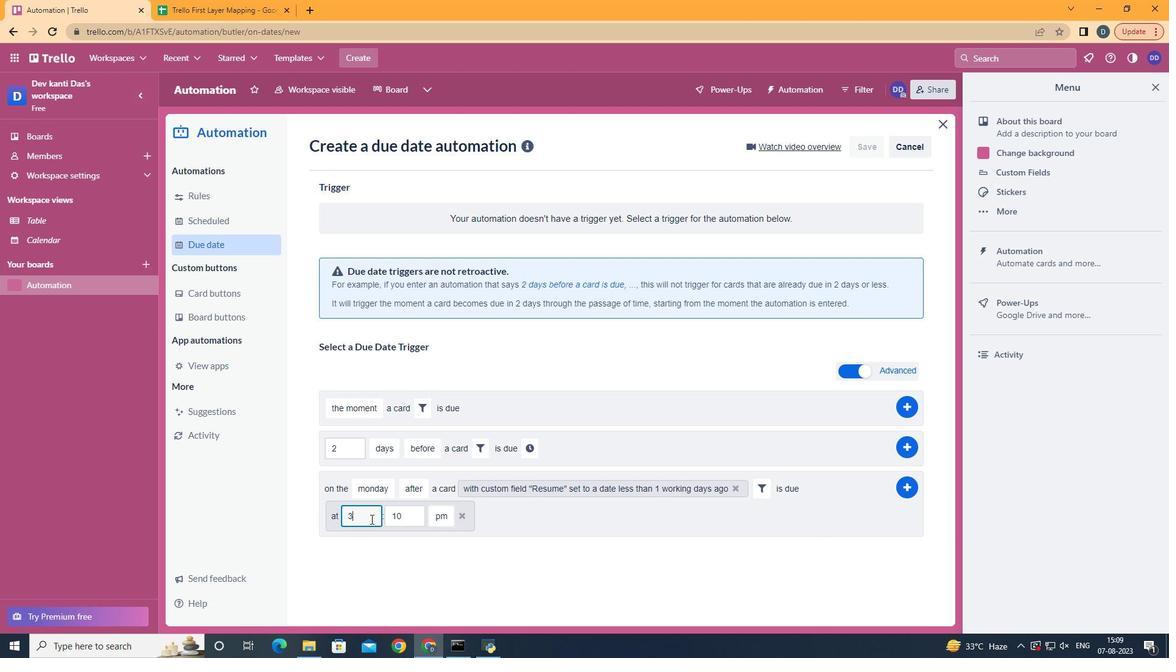 
Action: Mouse moved to (369, 517)
Screenshot: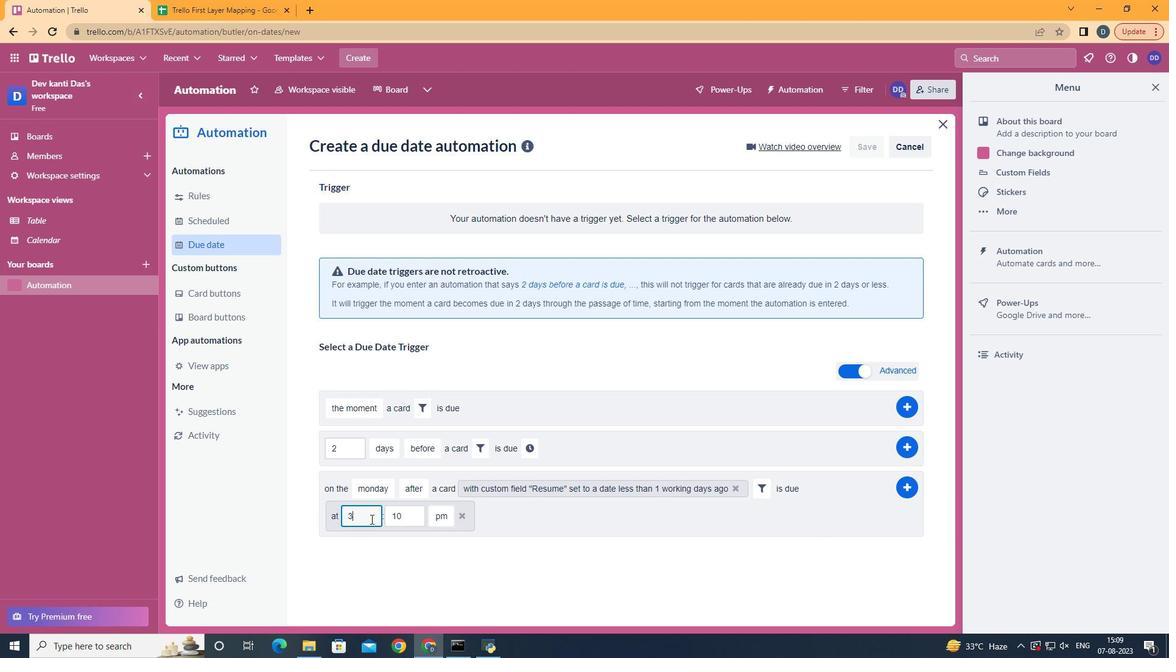 
Action: Key pressed <Key.backspace>11
Screenshot: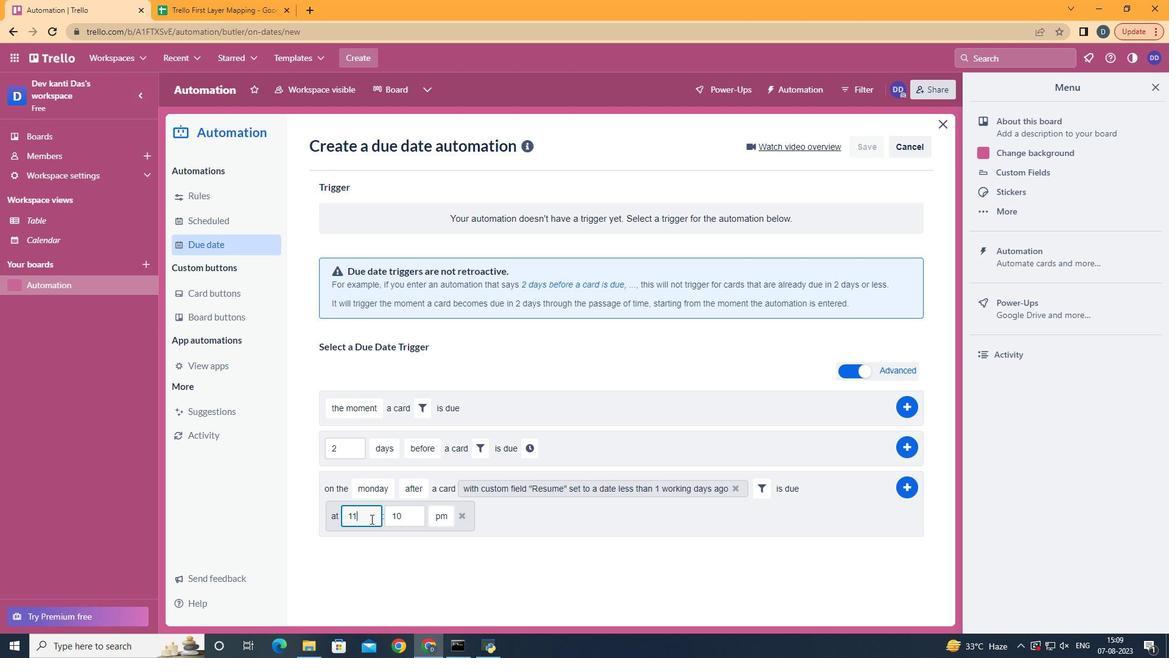 
Action: Mouse moved to (406, 508)
Screenshot: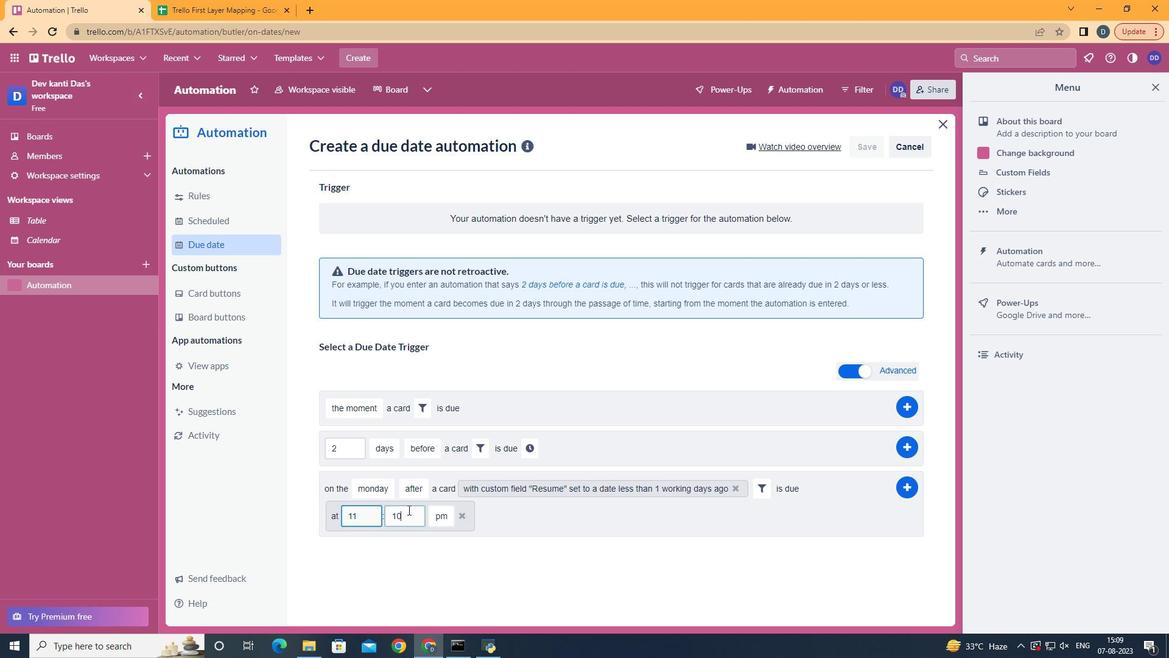 
Action: Mouse pressed left at (406, 508)
Screenshot: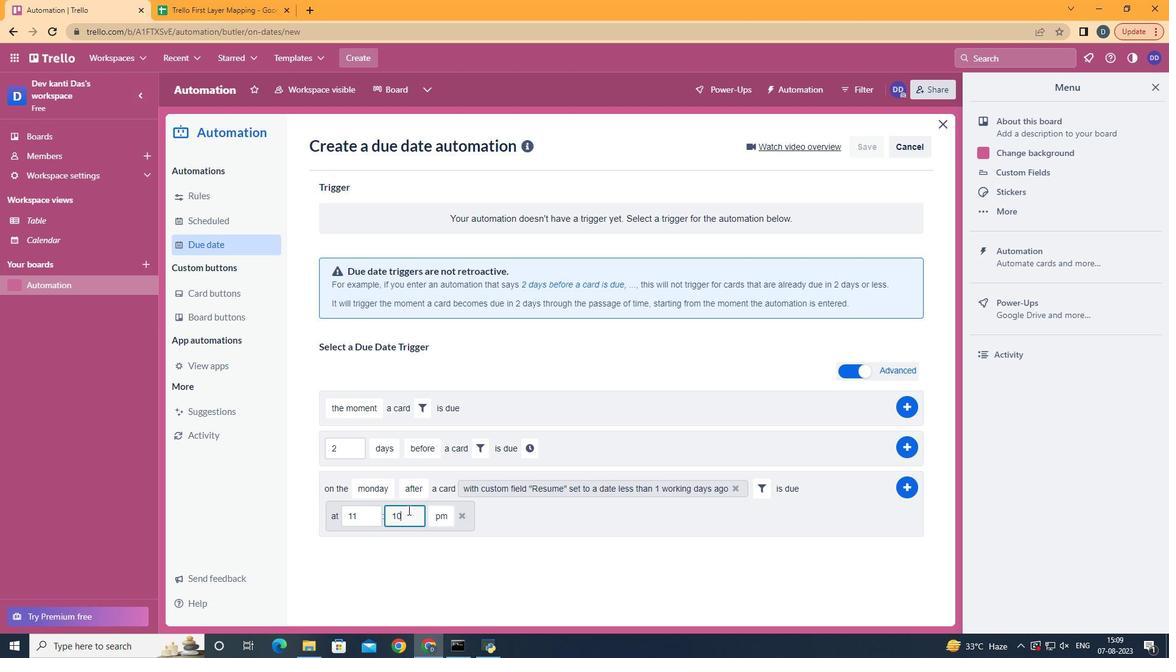 
Action: Key pressed <Key.backspace><Key.backspace>00
Screenshot: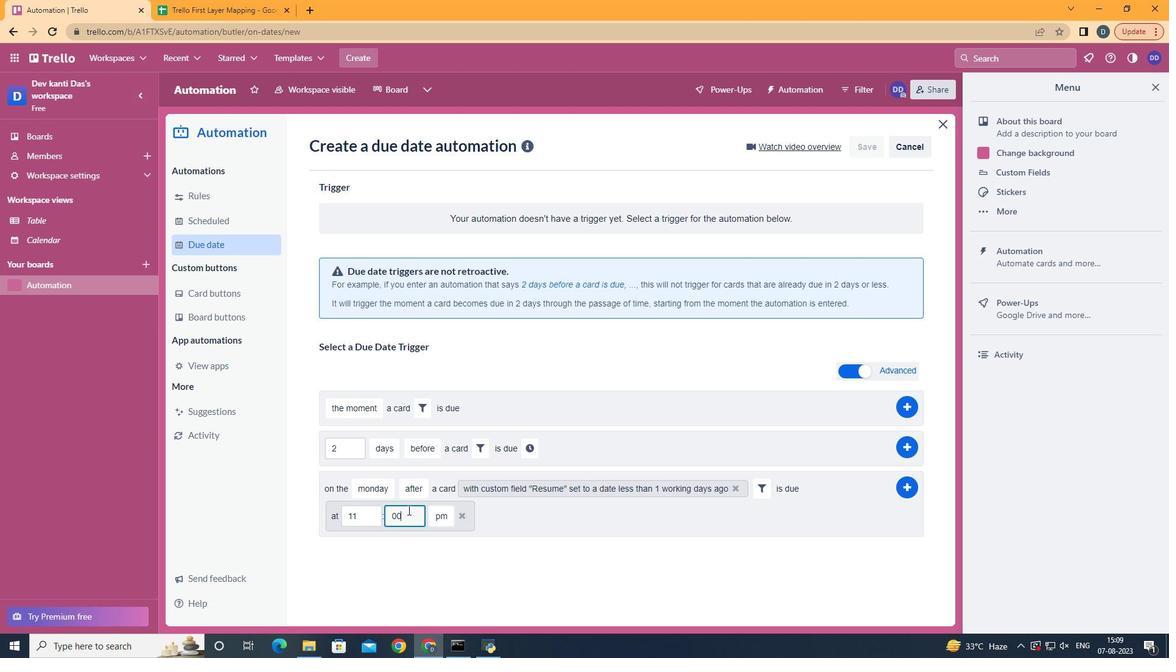 
Action: Mouse moved to (444, 539)
Screenshot: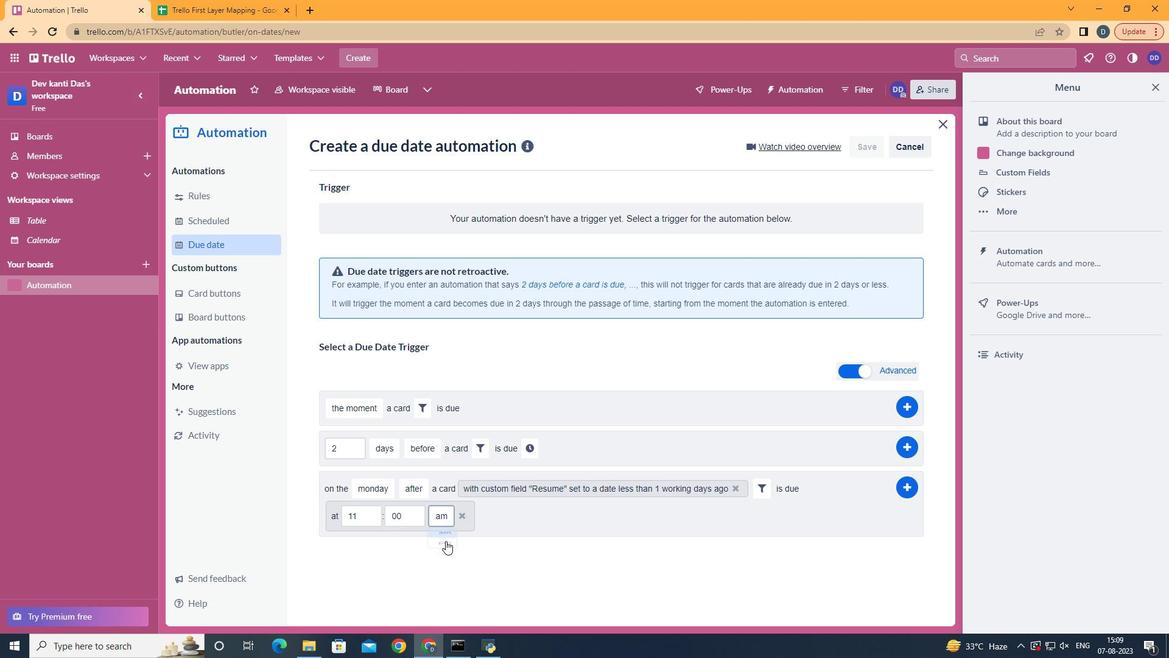 
Action: Mouse pressed left at (444, 539)
Screenshot: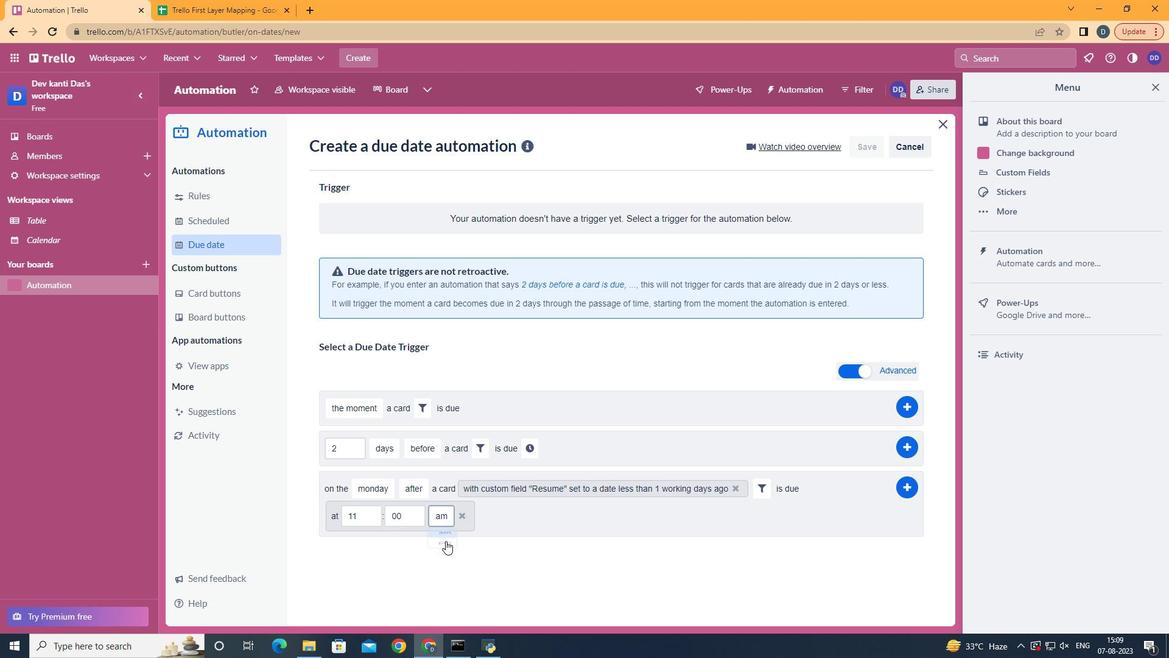 
Action: Mouse moved to (908, 484)
Screenshot: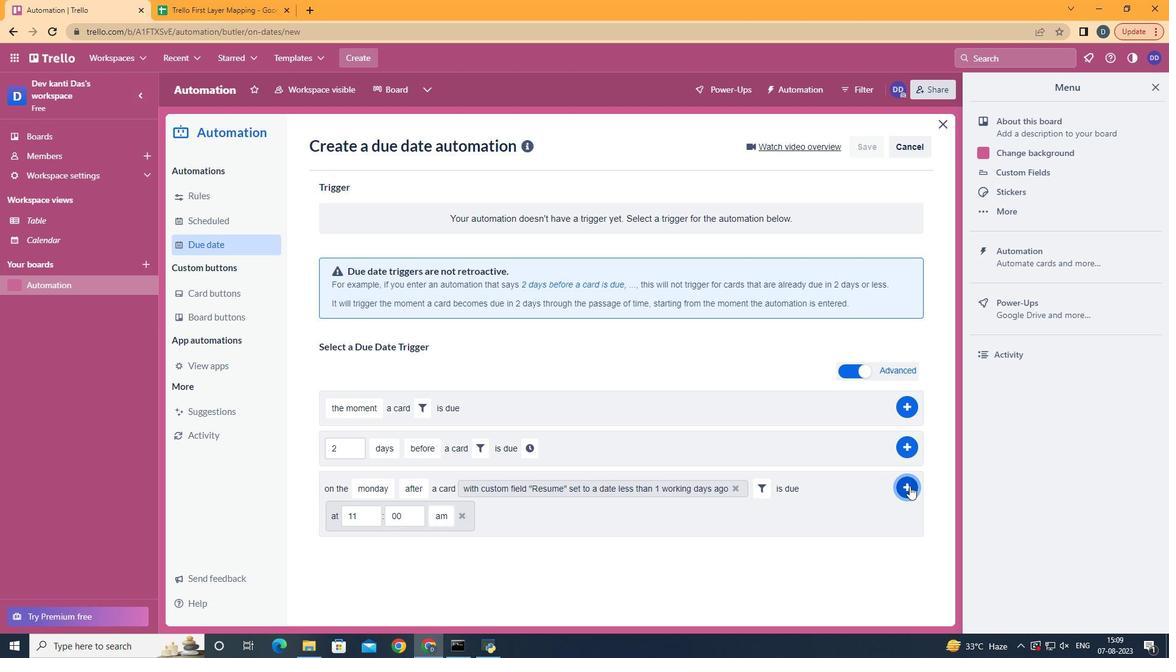 
Action: Mouse pressed left at (908, 484)
Screenshot: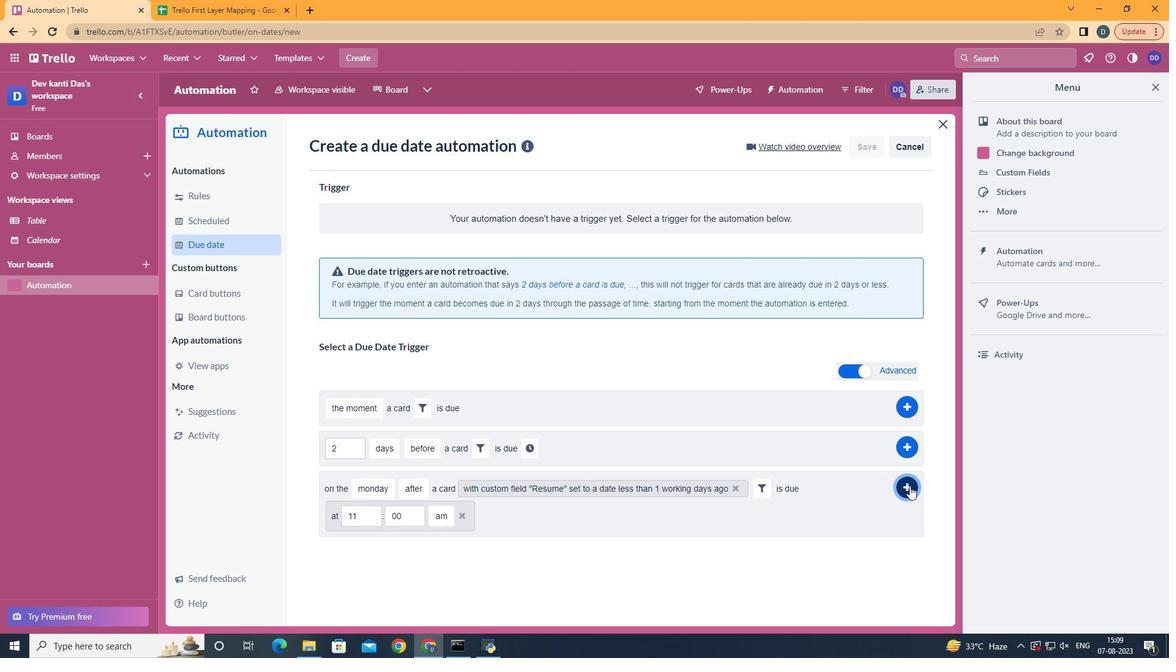 
Action: Mouse moved to (653, 230)
Screenshot: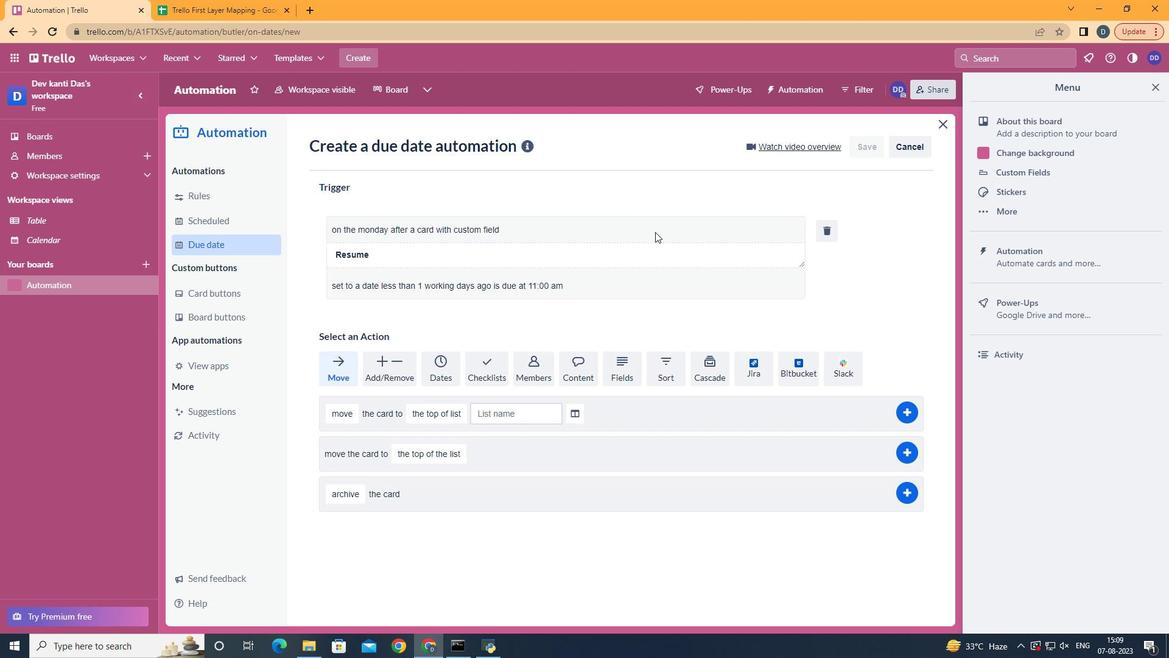 
